 Task: Set up repository branch protection and review requirements.
Action: Mouse moved to (1051, 63)
Screenshot: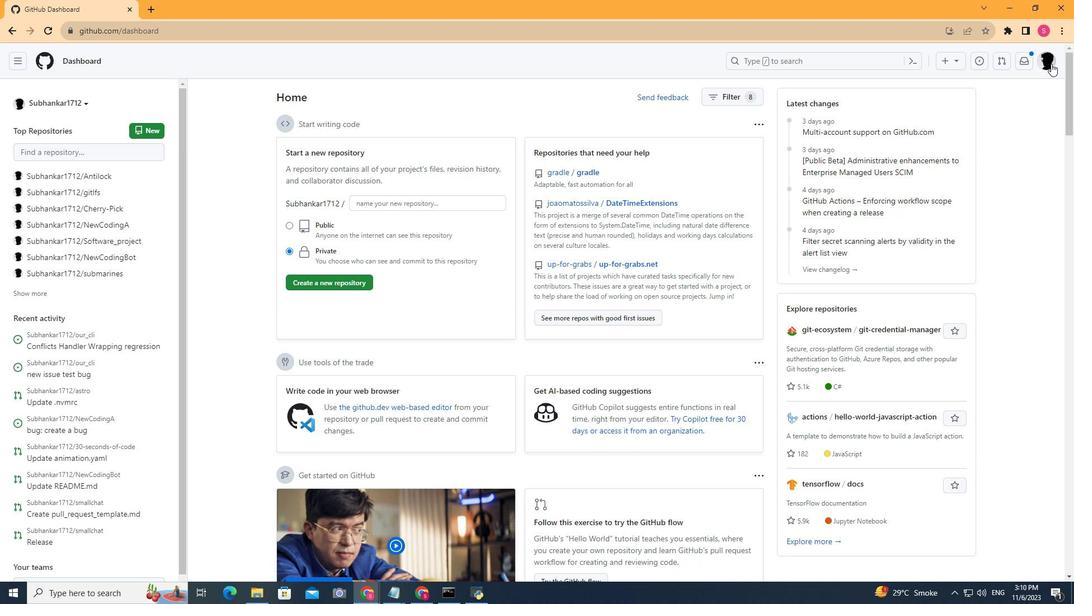 
Action: Mouse pressed left at (1051, 63)
Screenshot: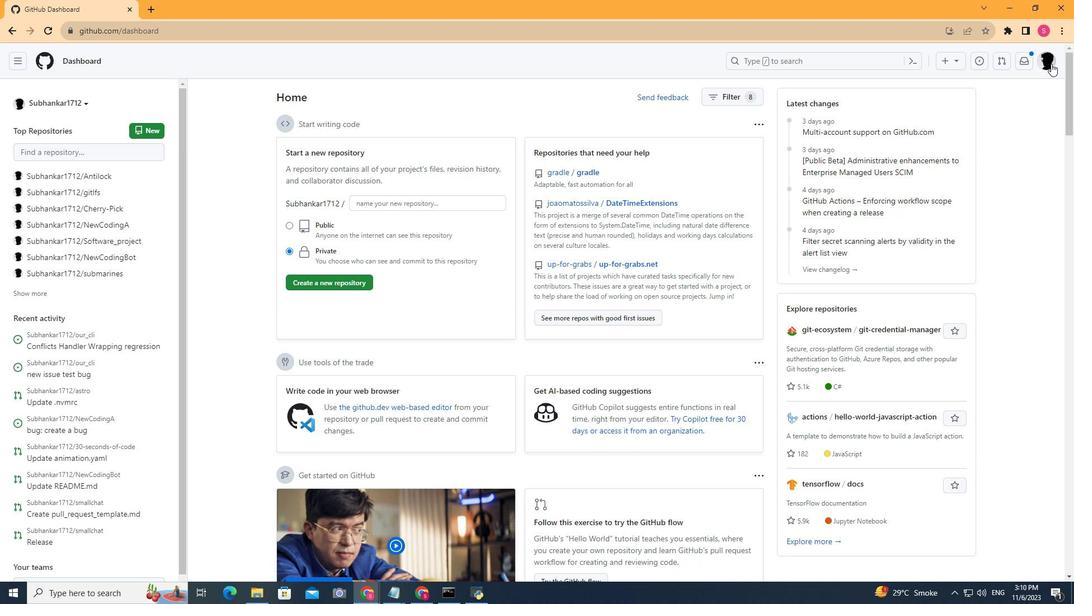 
Action: Mouse moved to (955, 166)
Screenshot: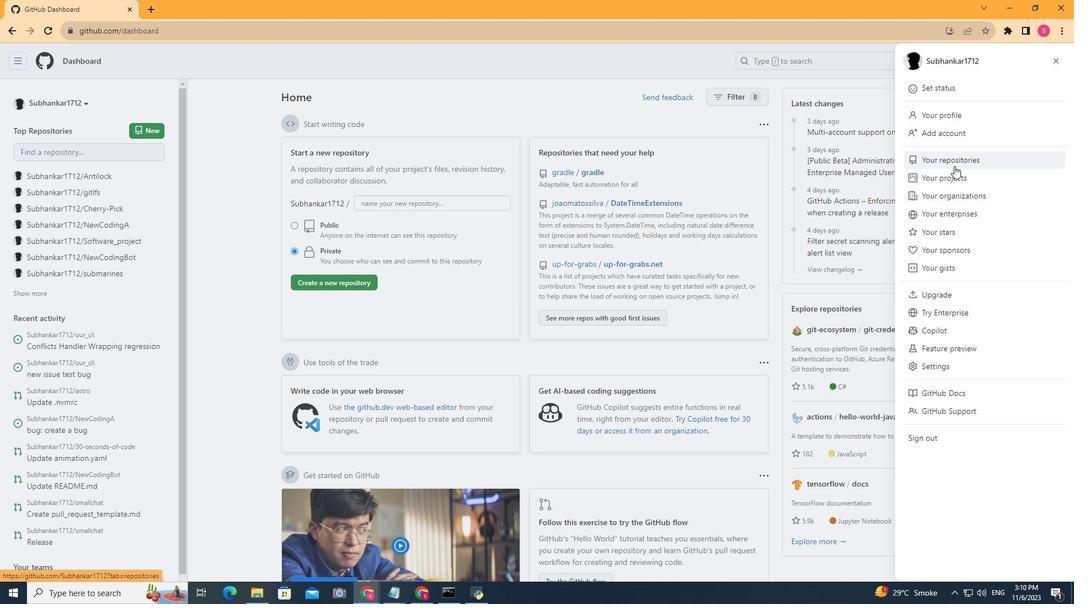 
Action: Mouse pressed left at (955, 166)
Screenshot: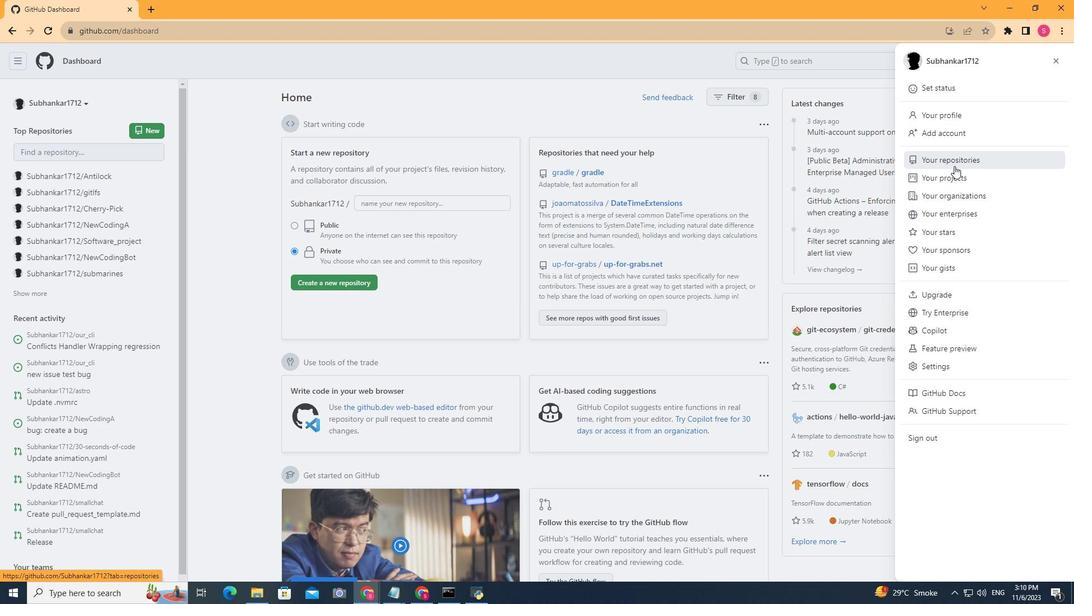 
Action: Mouse moved to (401, 349)
Screenshot: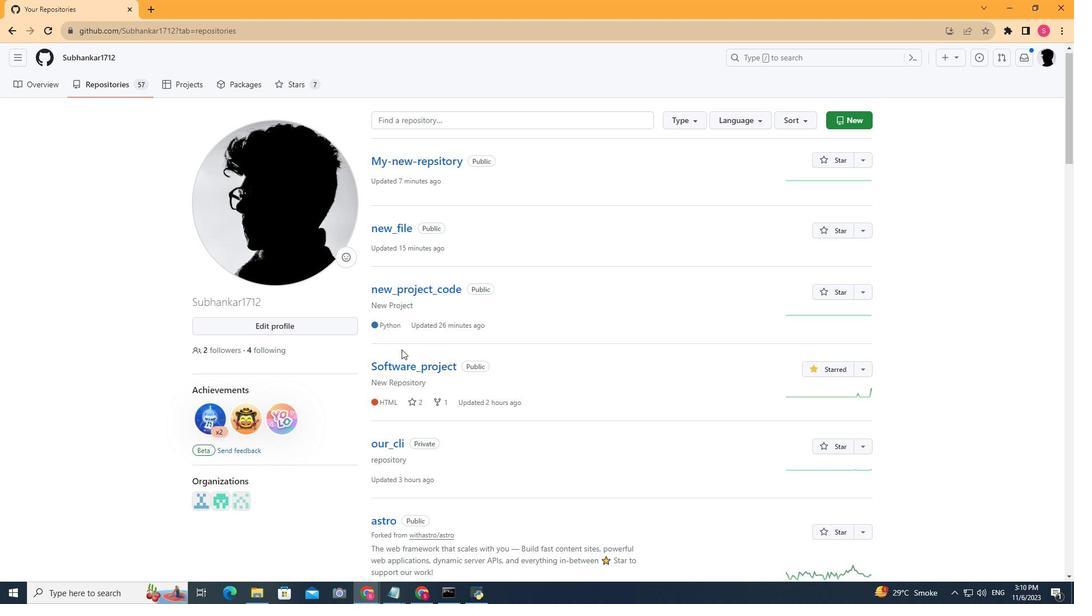 
Action: Mouse scrolled (401, 349) with delta (0, 0)
Screenshot: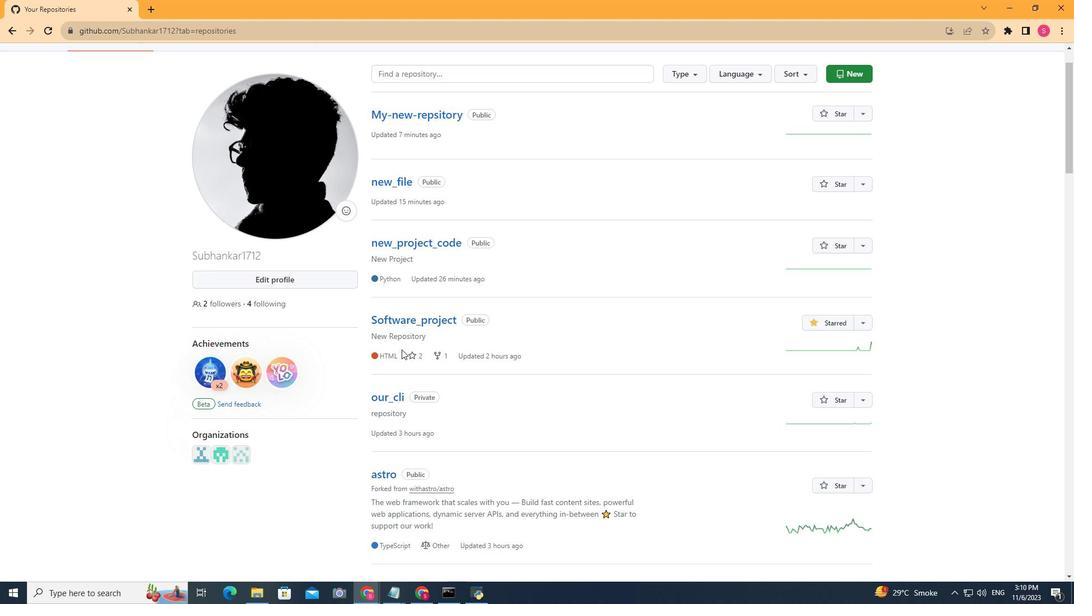
Action: Mouse scrolled (401, 349) with delta (0, 0)
Screenshot: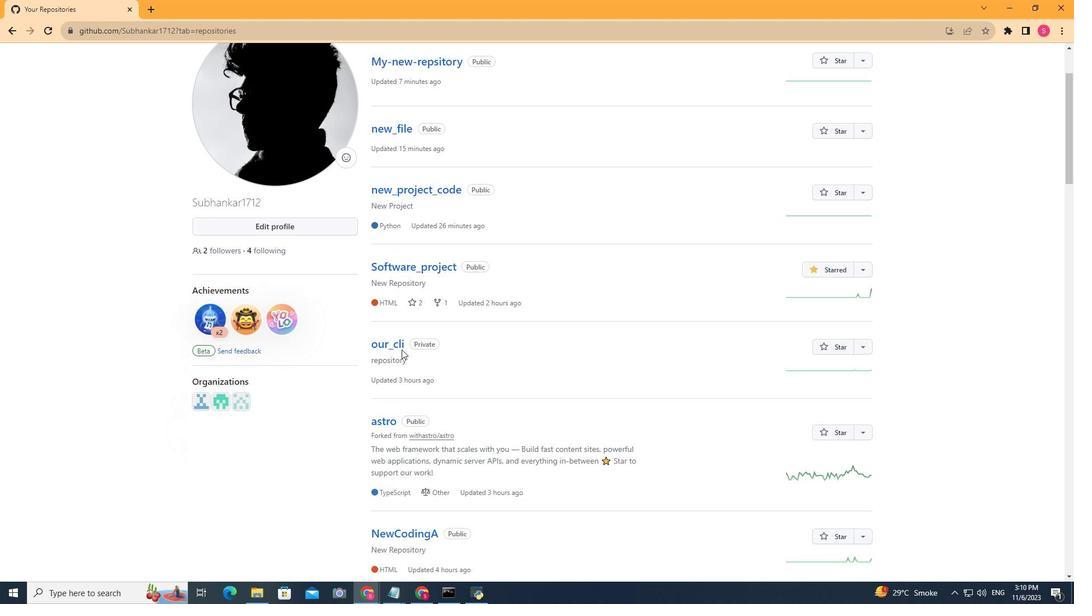 
Action: Mouse scrolled (401, 349) with delta (0, 0)
Screenshot: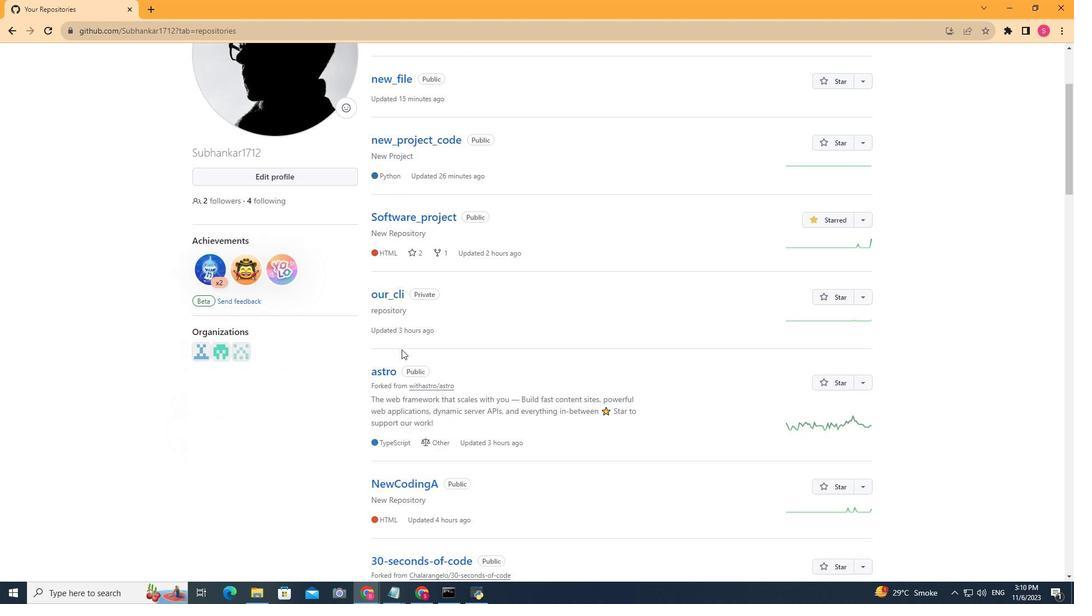 
Action: Mouse moved to (390, 356)
Screenshot: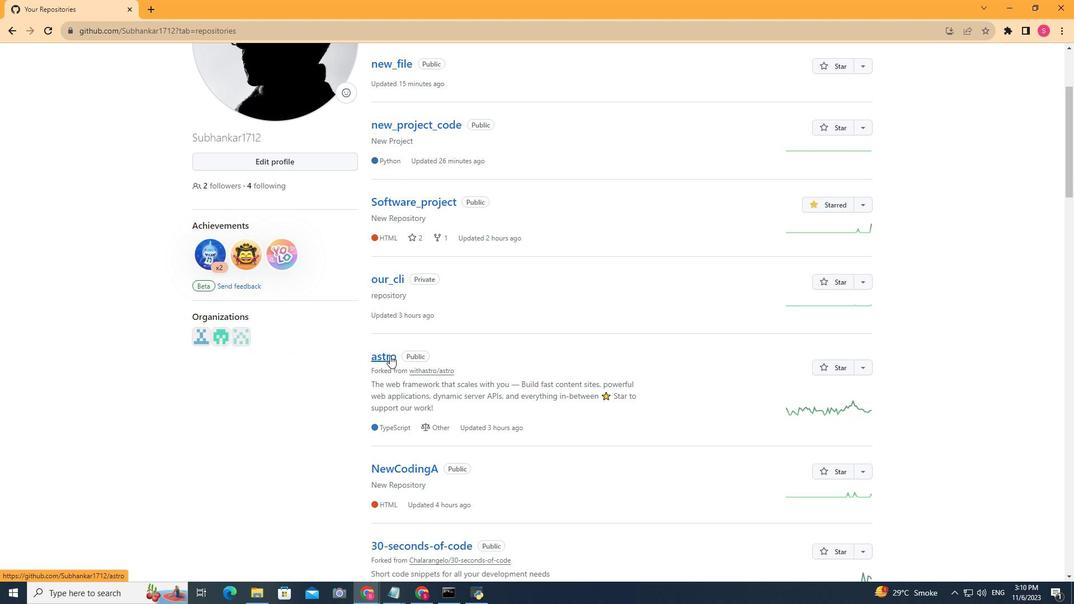 
Action: Mouse pressed left at (390, 356)
Screenshot: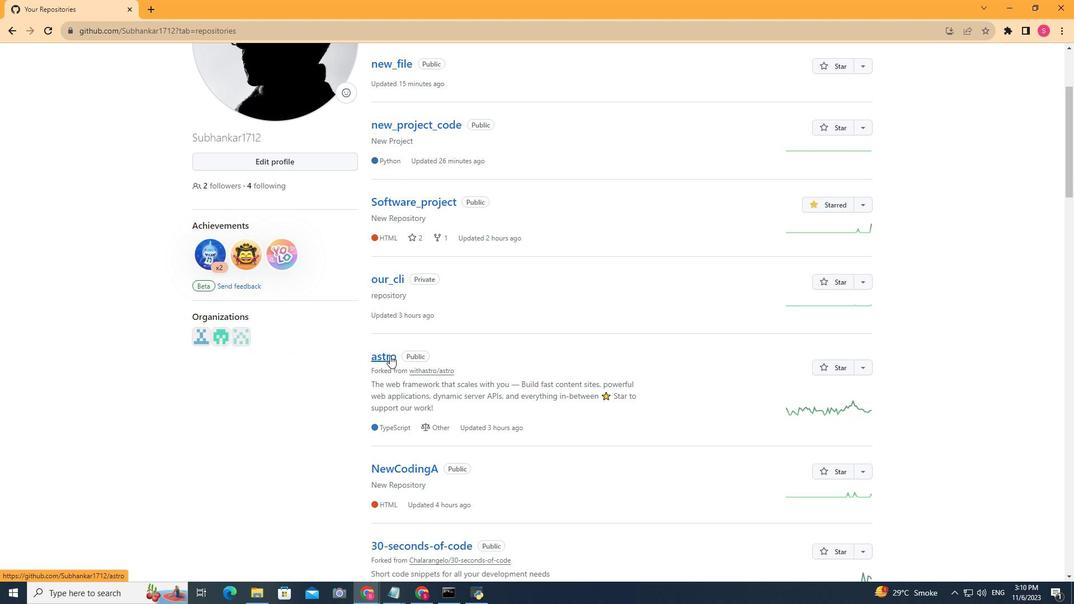 
Action: Mouse moved to (456, 86)
Screenshot: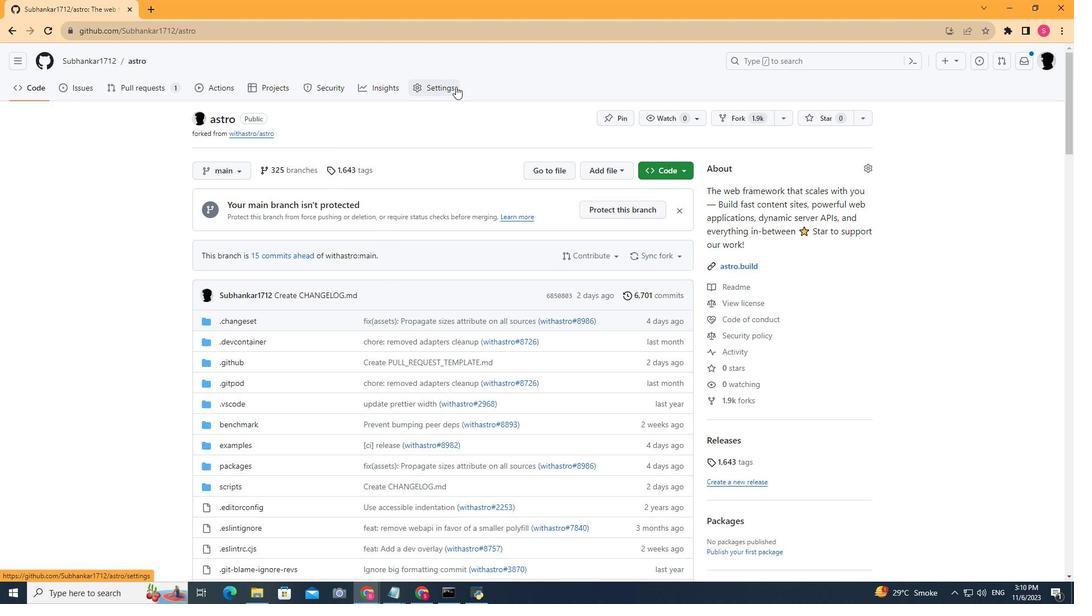 
Action: Mouse pressed left at (456, 86)
Screenshot: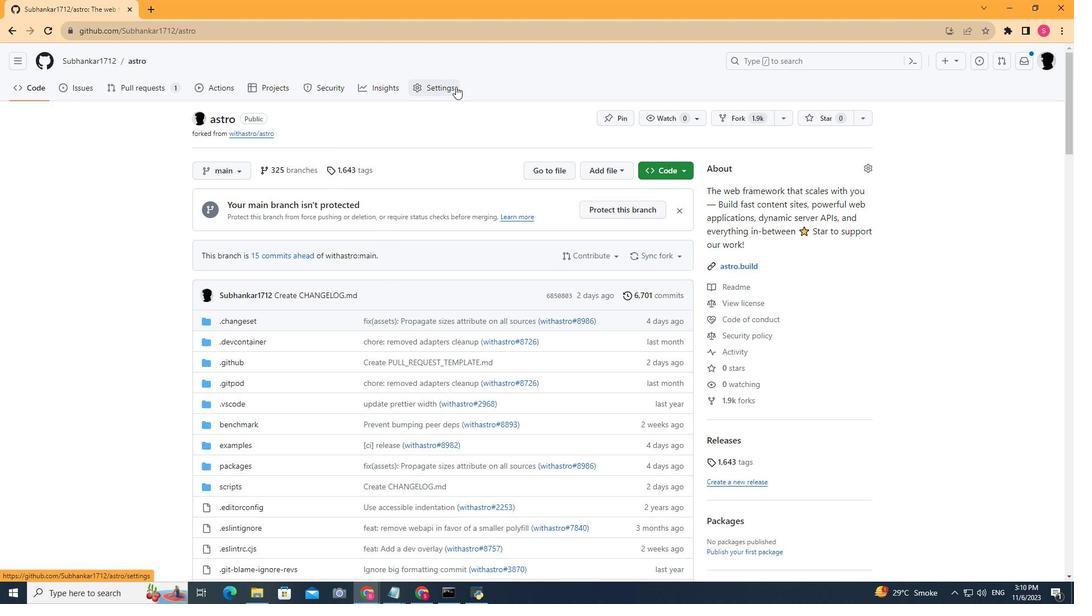 
Action: Mouse moved to (246, 233)
Screenshot: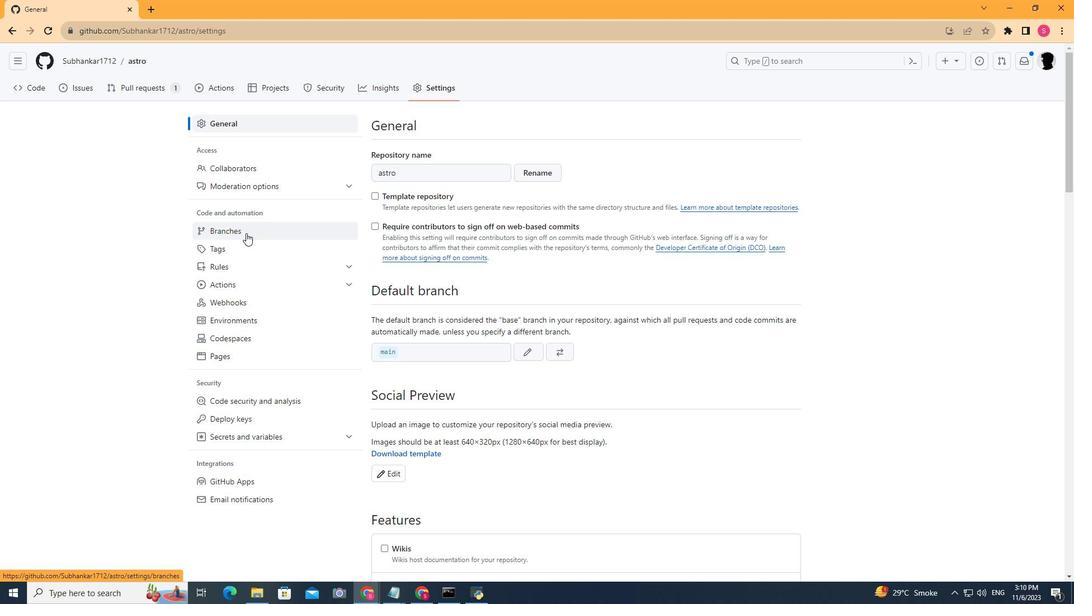 
Action: Mouse pressed left at (246, 233)
Screenshot: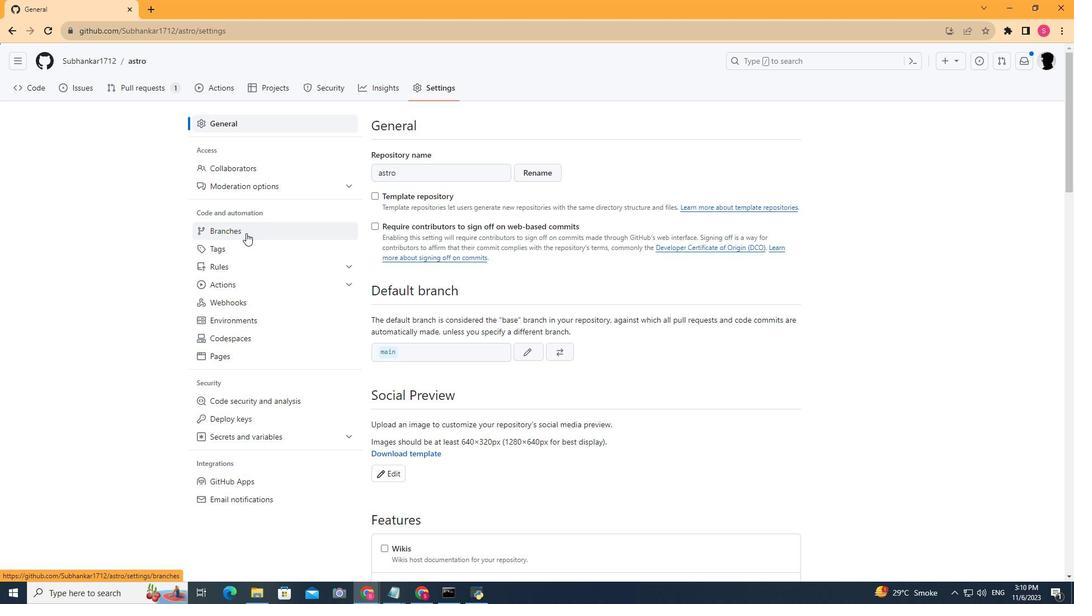 
Action: Mouse moved to (448, 199)
Screenshot: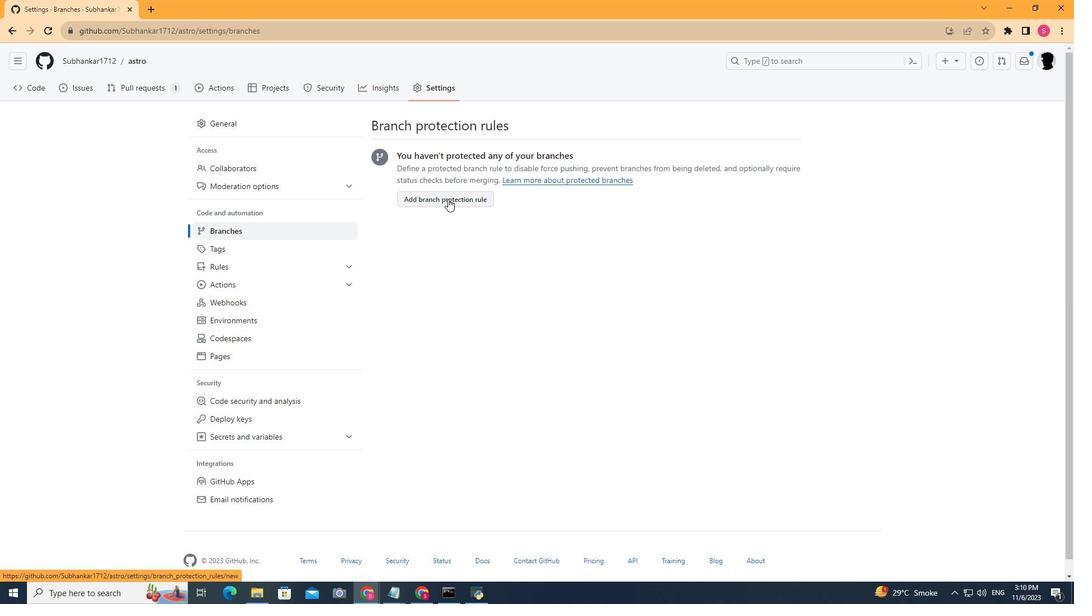 
Action: Mouse pressed left at (448, 199)
Screenshot: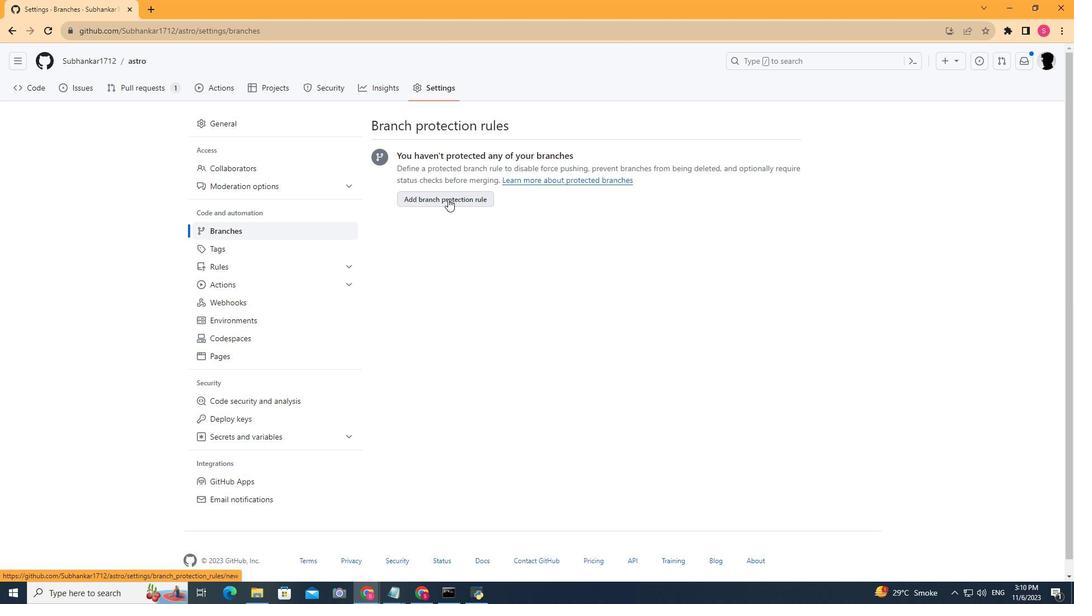 
Action: Mouse scrolled (448, 198) with delta (0, 0)
Screenshot: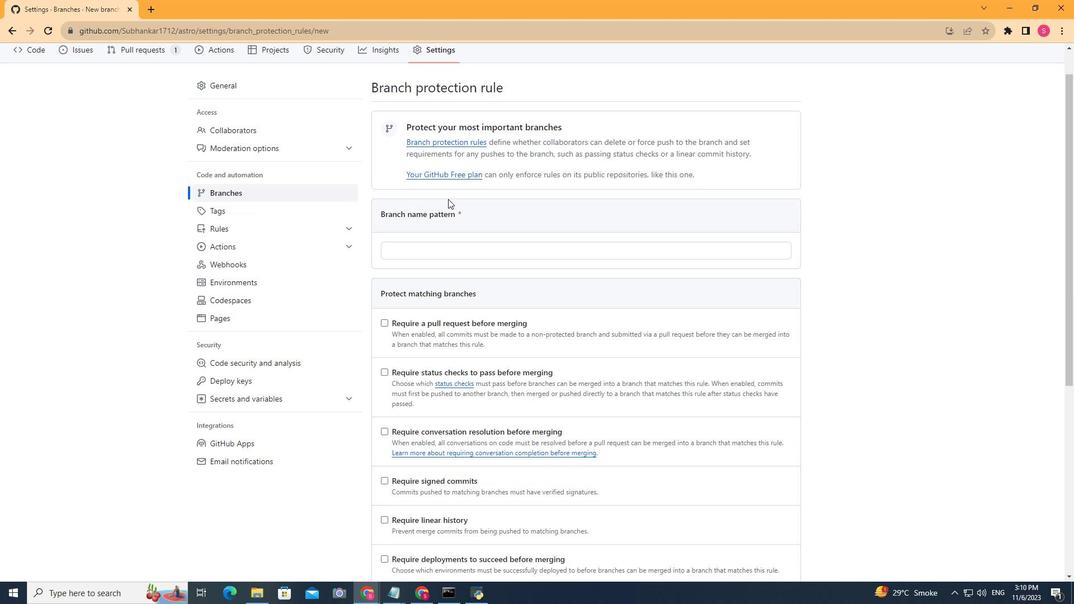 
Action: Mouse scrolled (448, 198) with delta (0, 0)
Screenshot: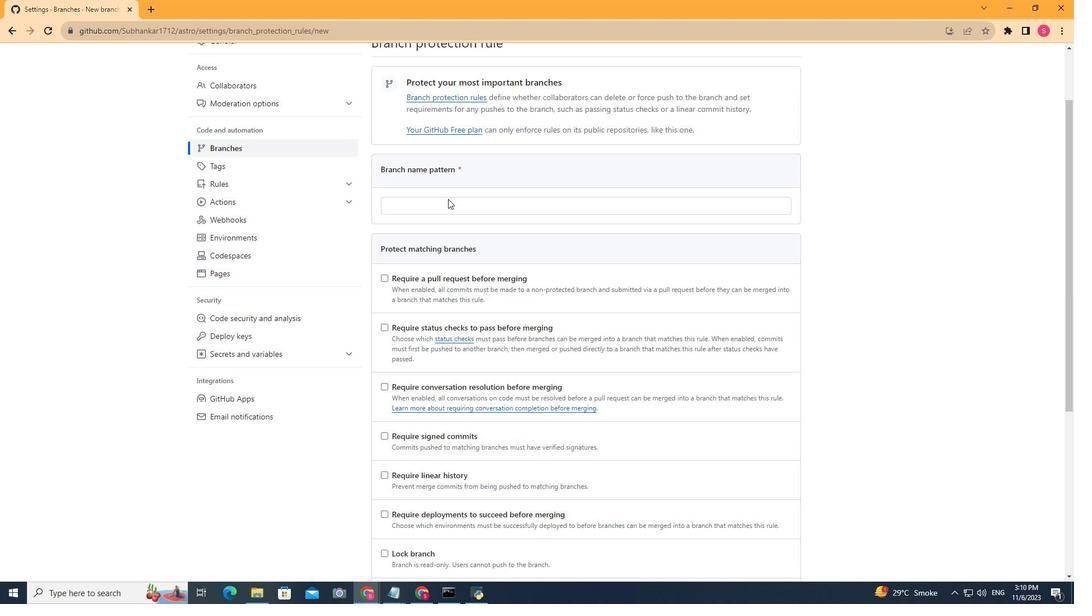 
Action: Mouse moved to (468, 179)
Screenshot: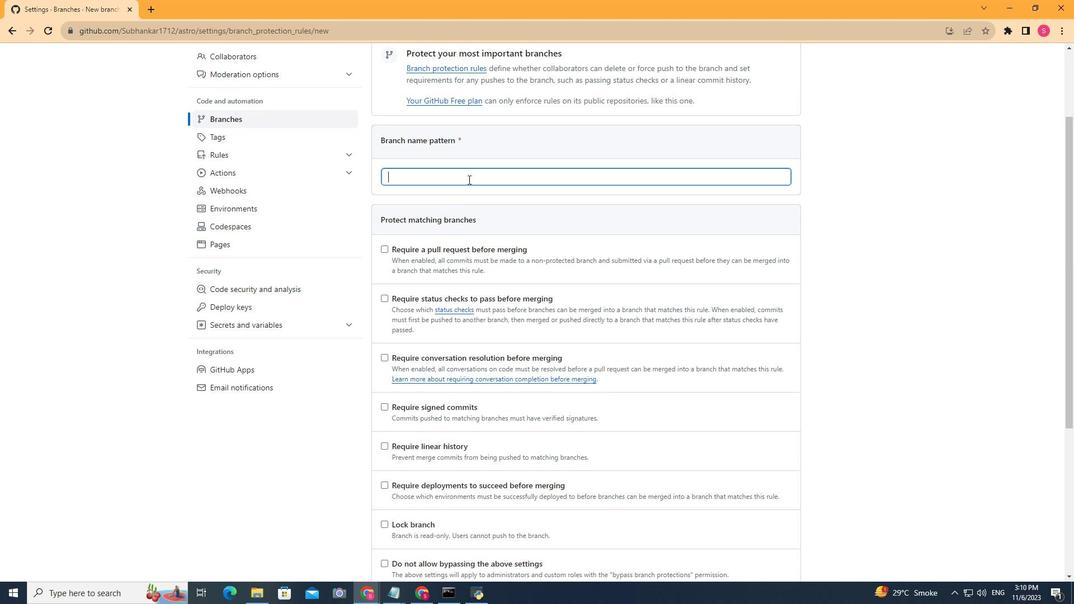 
Action: Mouse pressed left at (468, 179)
Screenshot: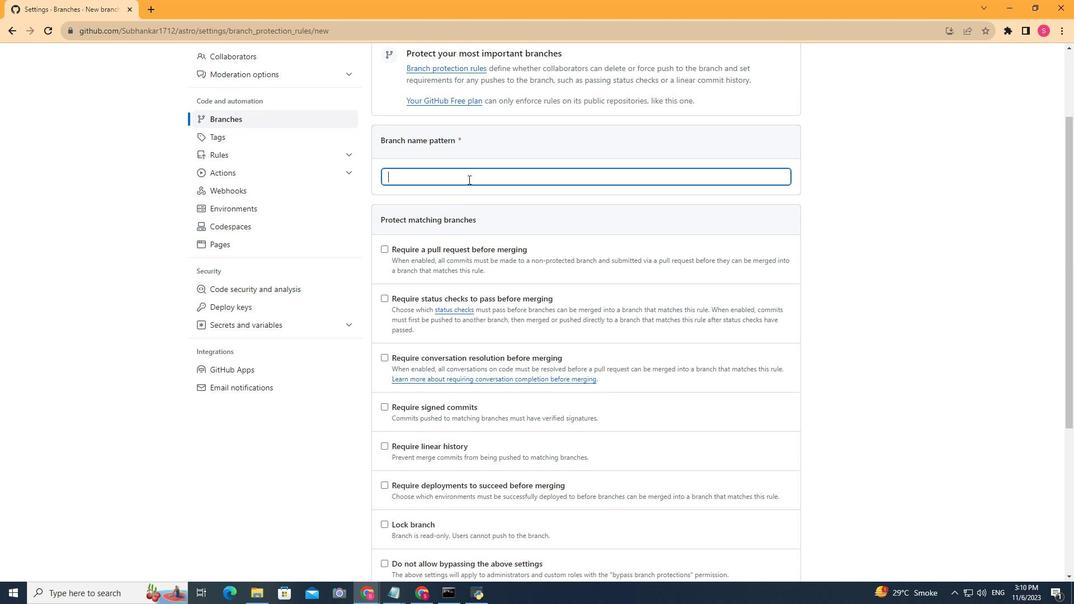 
Action: Key pressed main
Screenshot: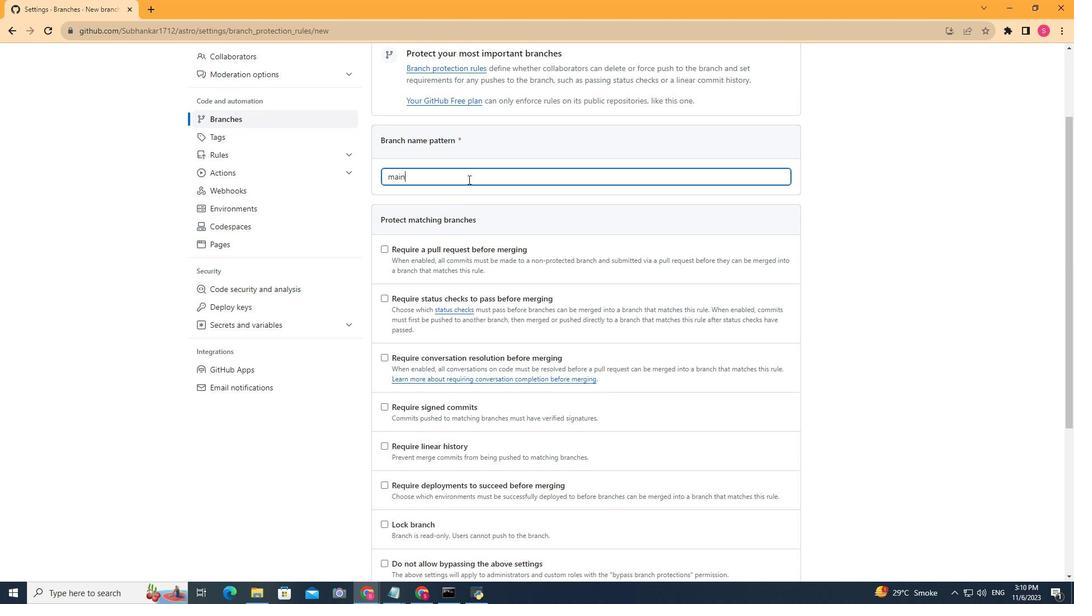 
Action: Mouse moved to (381, 247)
Screenshot: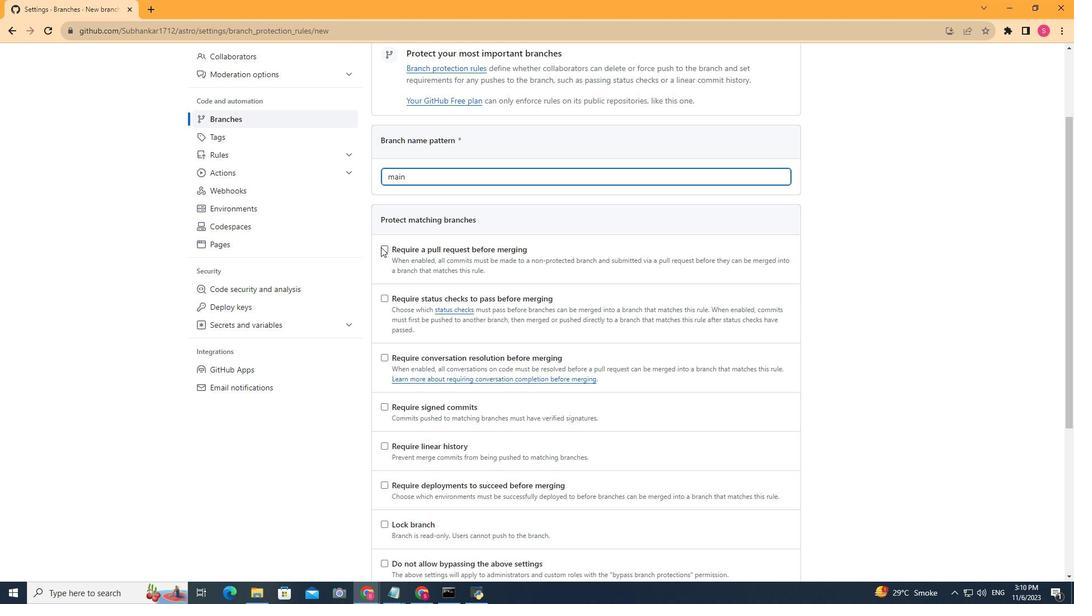 
Action: Mouse pressed left at (381, 247)
Screenshot: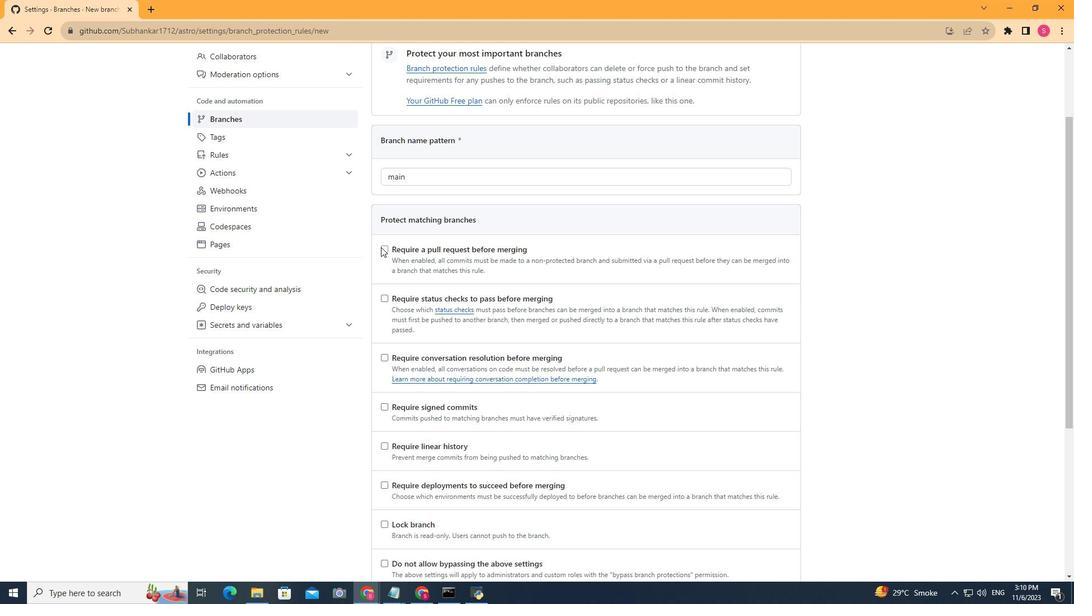 
Action: Mouse moved to (457, 311)
Screenshot: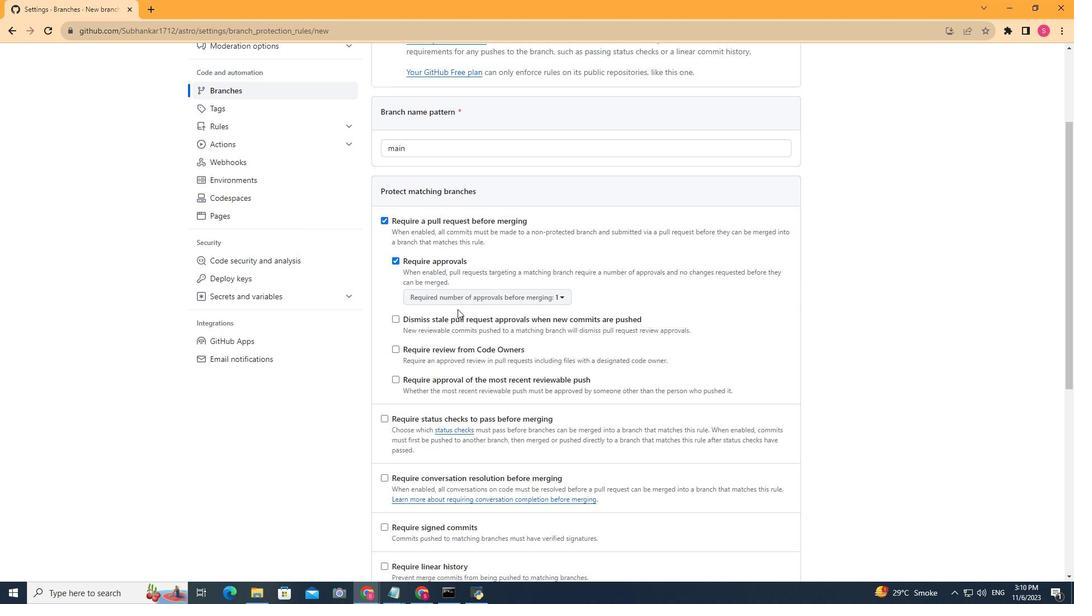 
Action: Mouse scrolled (457, 310) with delta (0, 0)
Screenshot: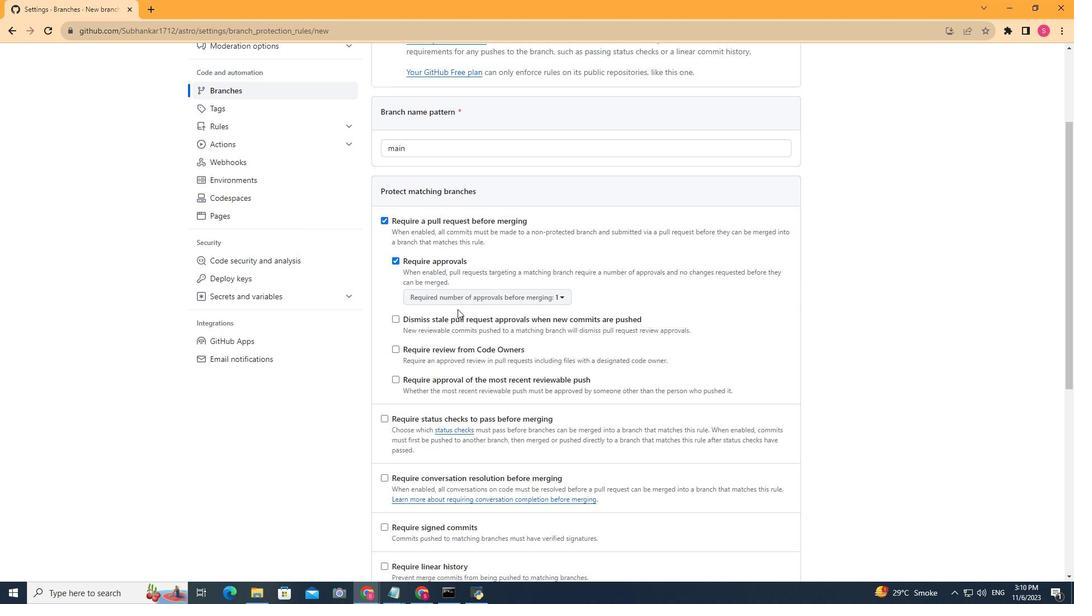 
Action: Mouse moved to (590, 300)
Screenshot: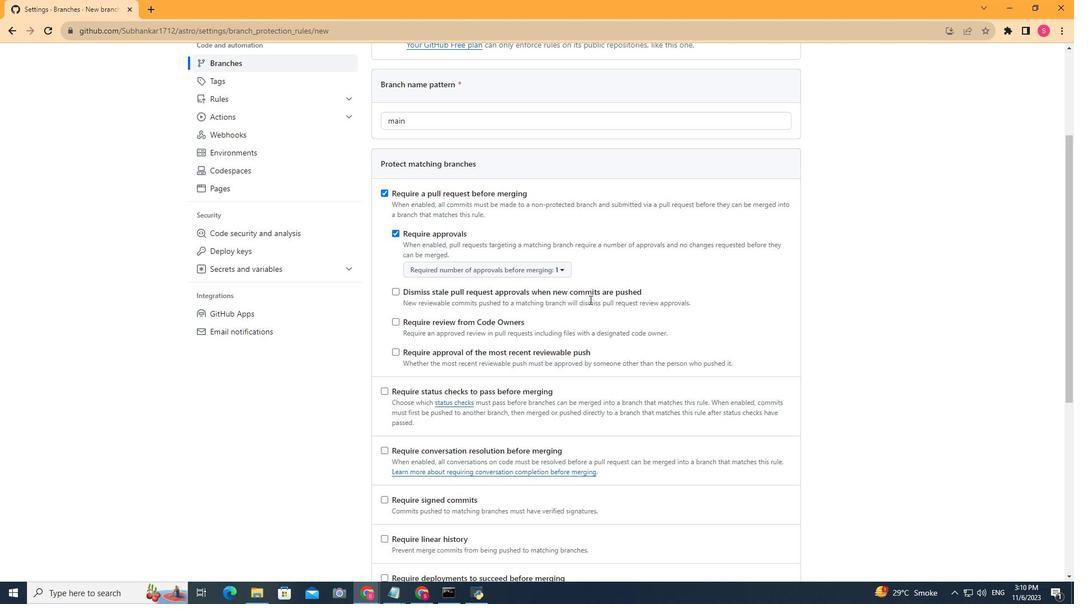 
Action: Mouse scrolled (590, 299) with delta (0, 0)
Screenshot: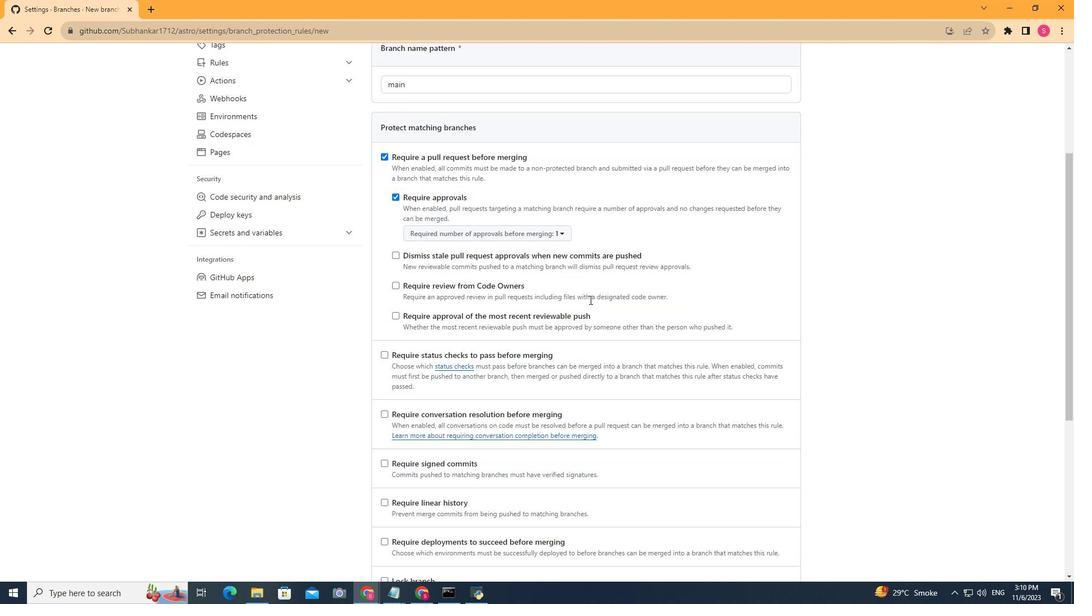 
Action: Mouse moved to (395, 268)
Screenshot: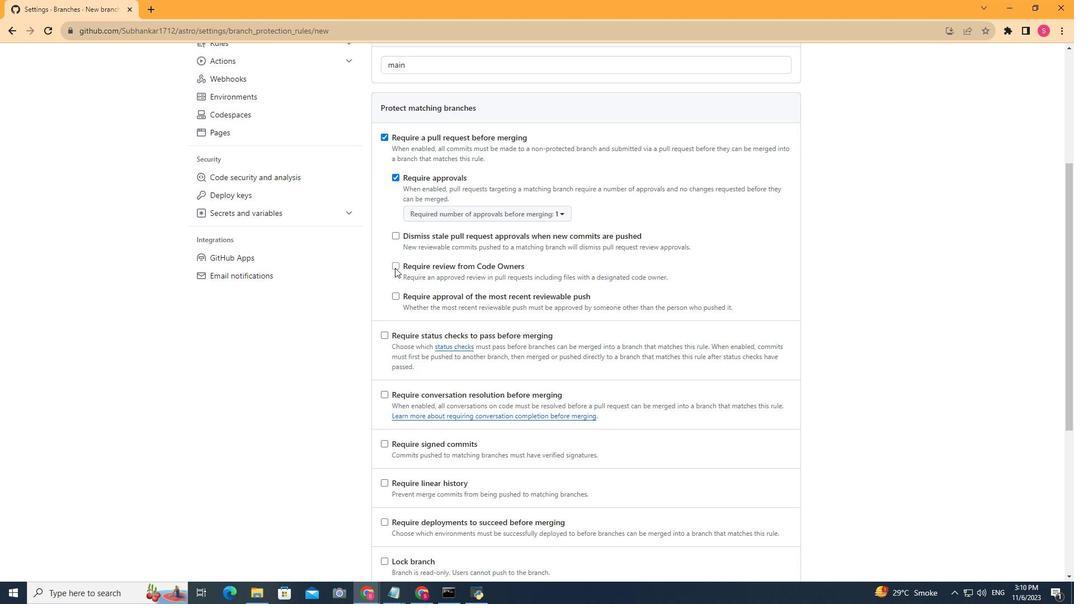 
Action: Mouse pressed left at (395, 268)
Screenshot: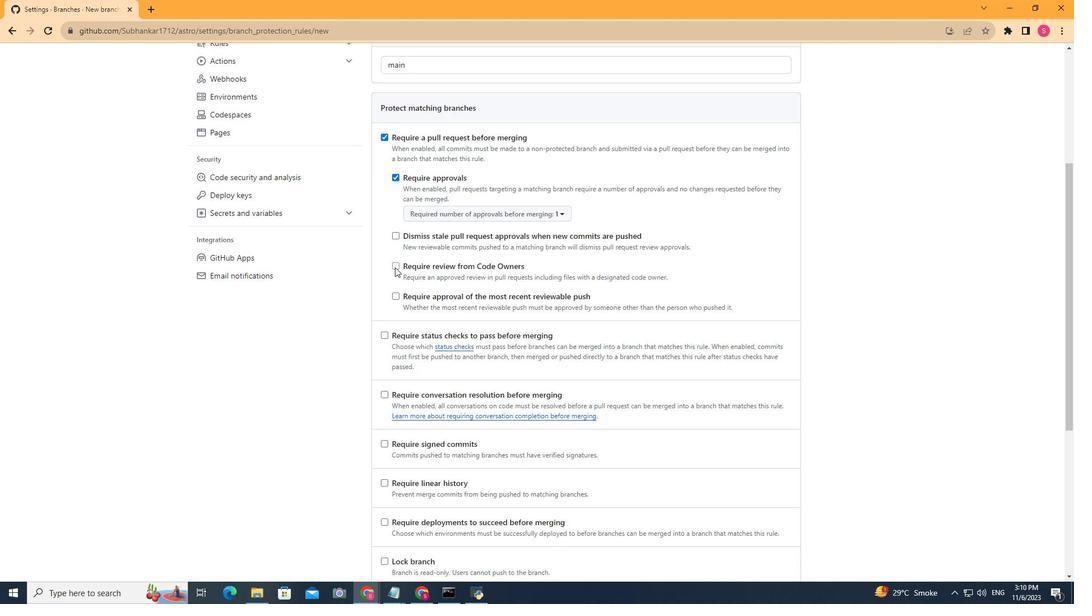 
Action: Mouse moved to (398, 299)
Screenshot: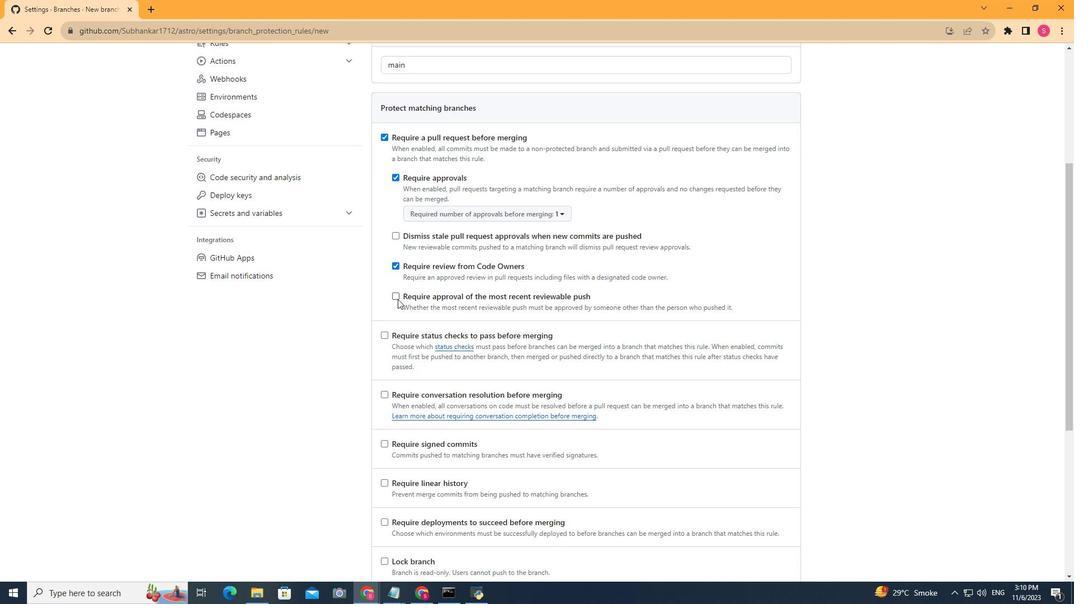 
Action: Mouse pressed left at (398, 299)
Screenshot: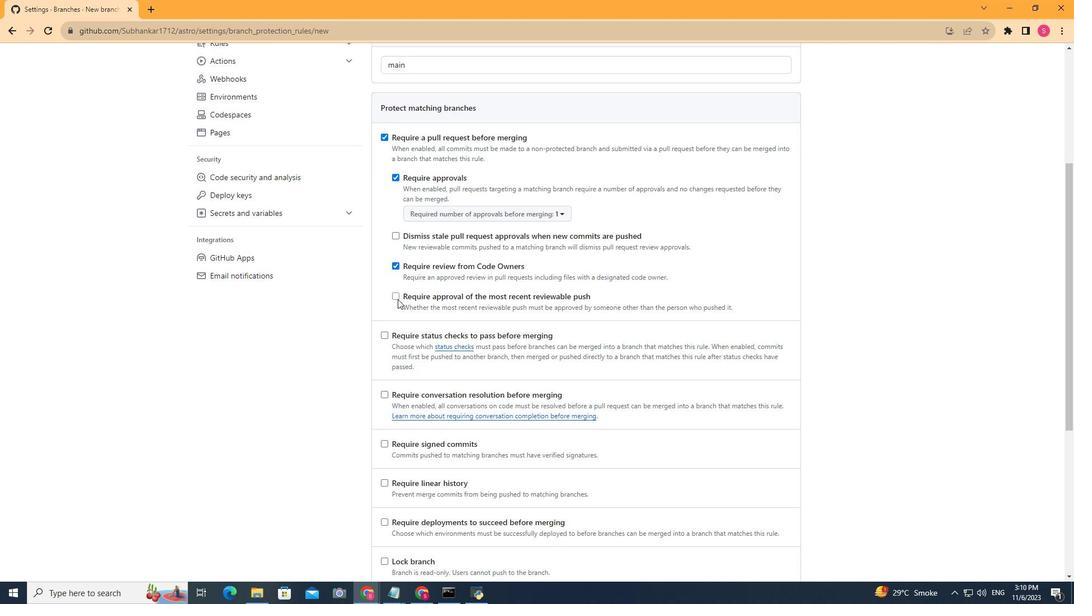 
Action: Mouse moved to (440, 274)
Screenshot: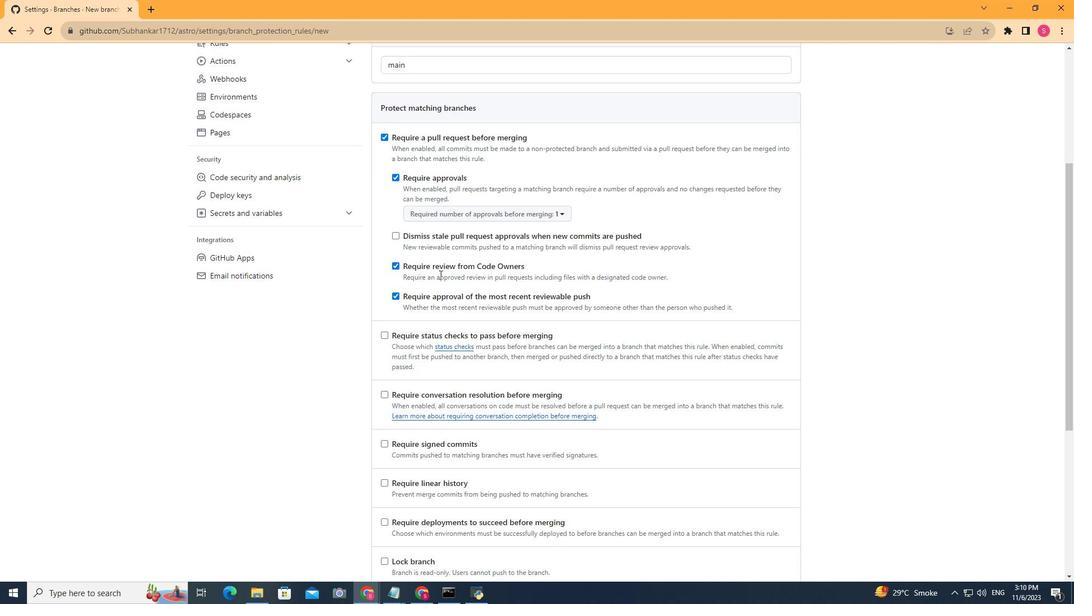
Action: Mouse scrolled (440, 274) with delta (0, 0)
Screenshot: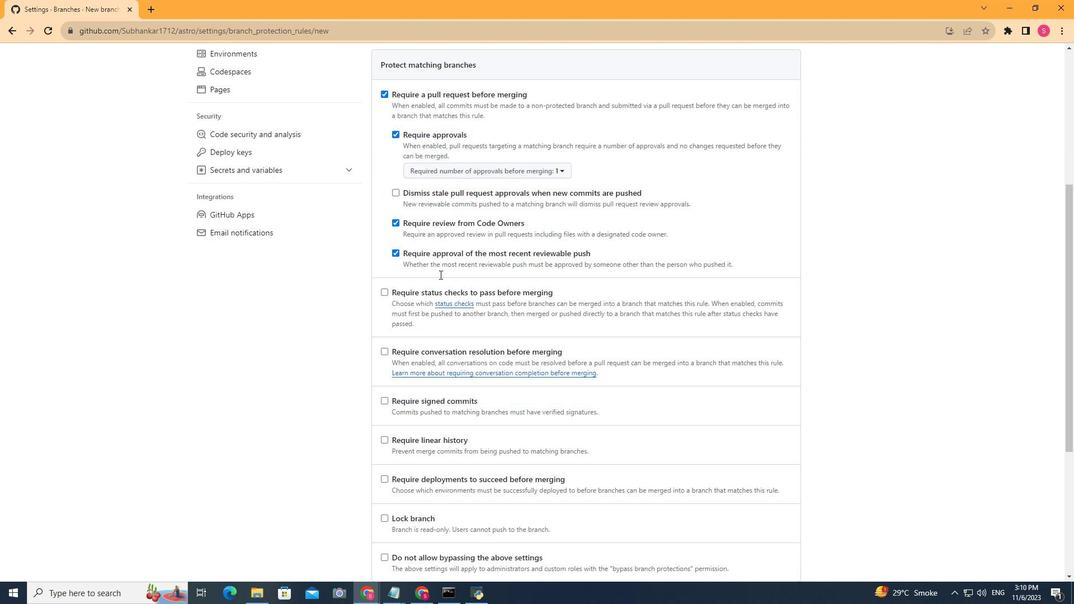 
Action: Mouse scrolled (440, 274) with delta (0, 0)
Screenshot: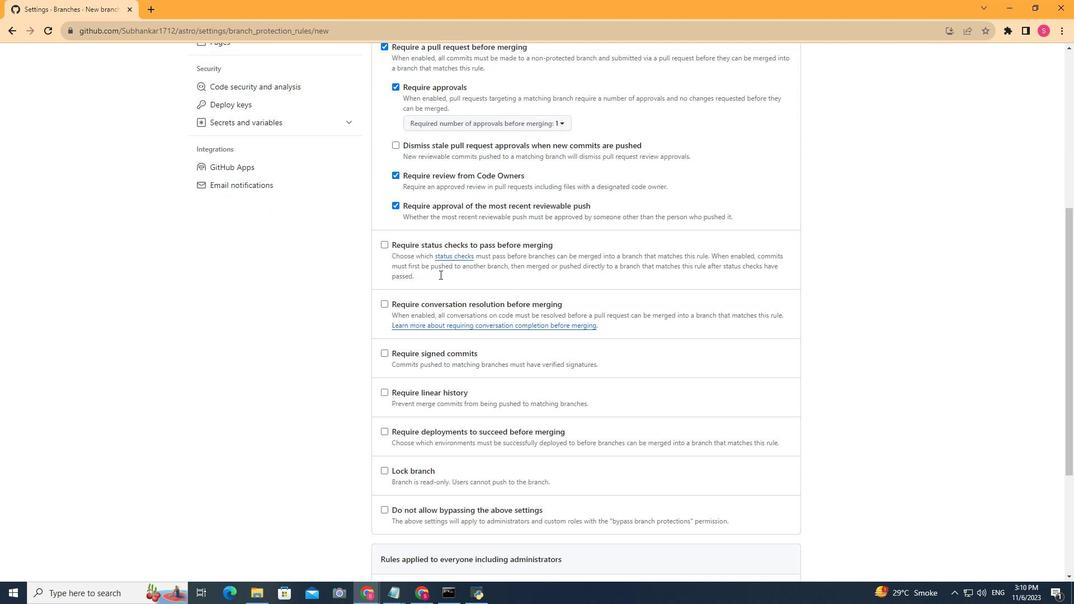 
Action: Mouse moved to (381, 283)
Screenshot: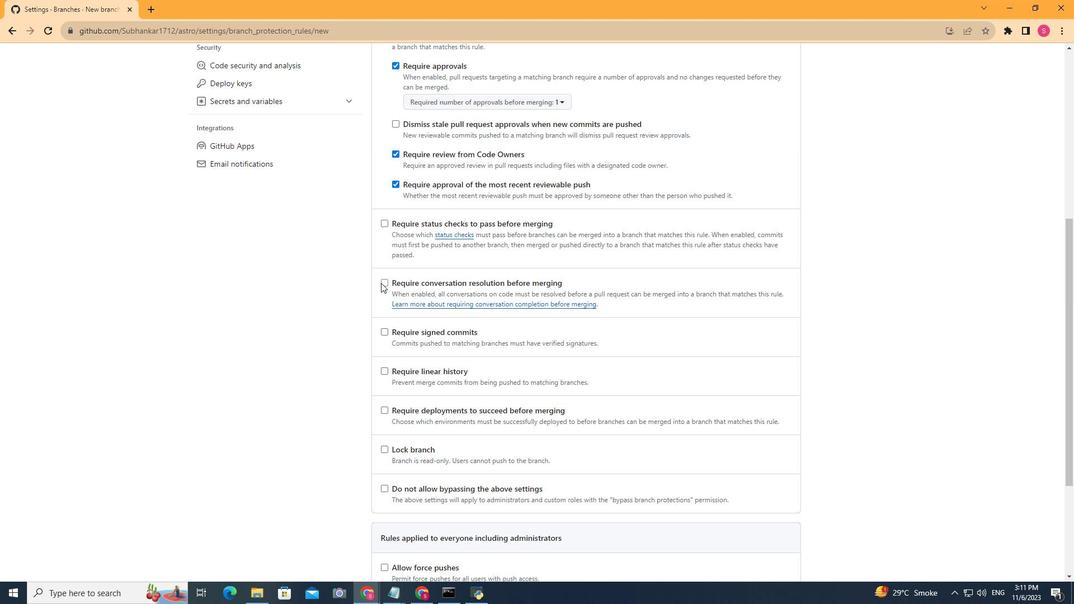 
Action: Mouse pressed left at (381, 283)
Screenshot: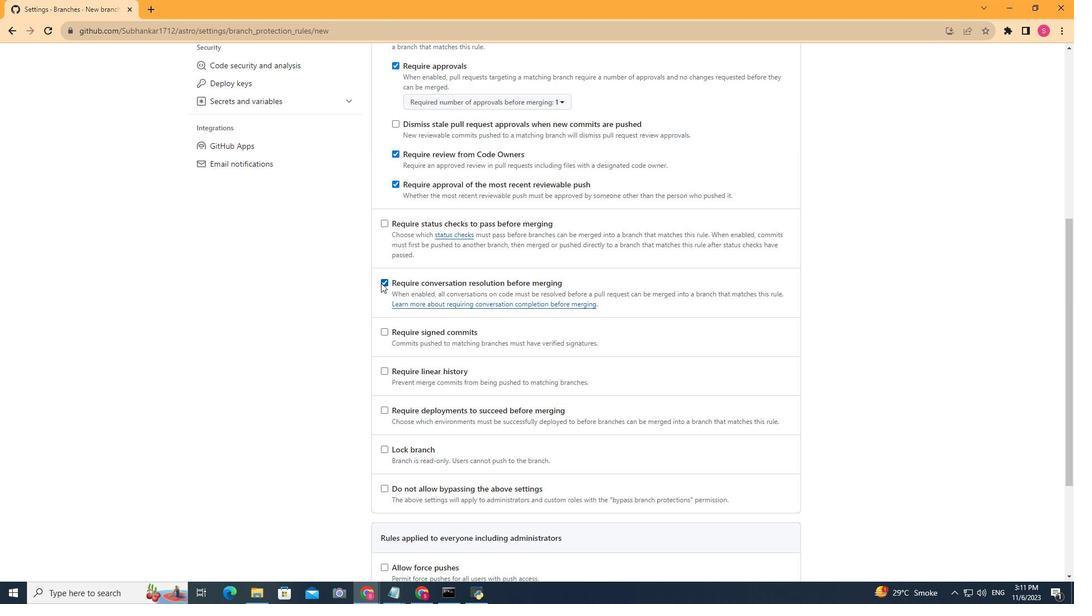 
Action: Mouse moved to (515, 263)
Screenshot: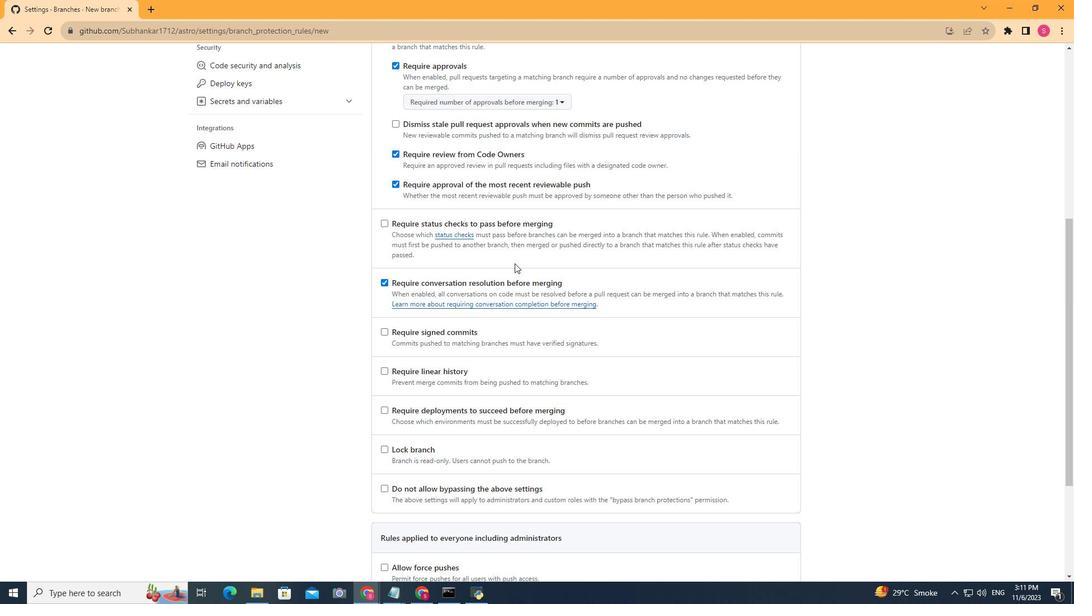 
Action: Mouse scrolled (515, 263) with delta (0, 0)
Screenshot: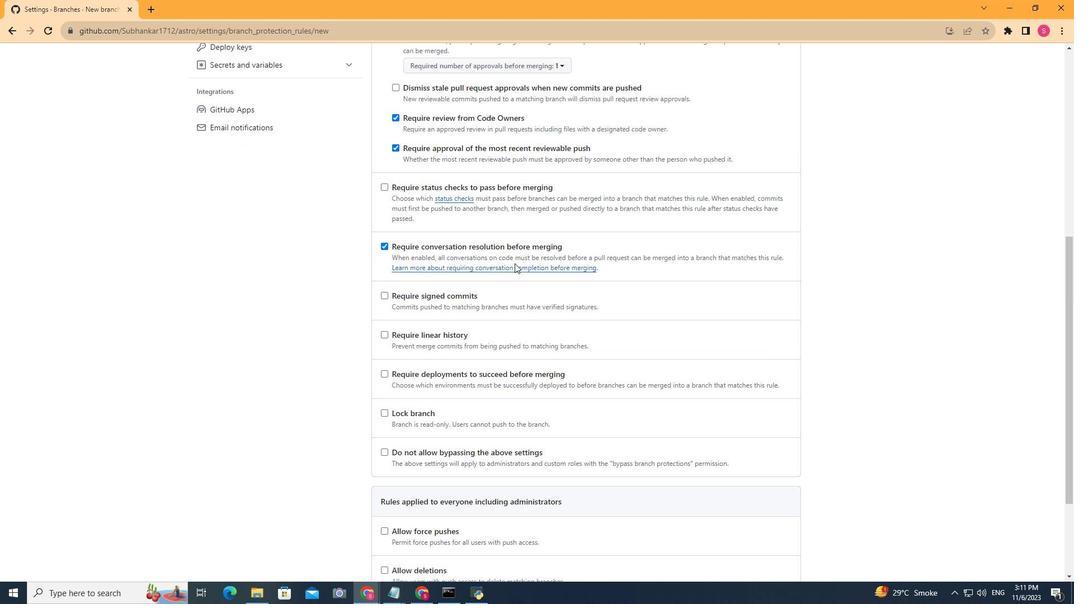 
Action: Mouse scrolled (515, 263) with delta (0, 0)
Screenshot: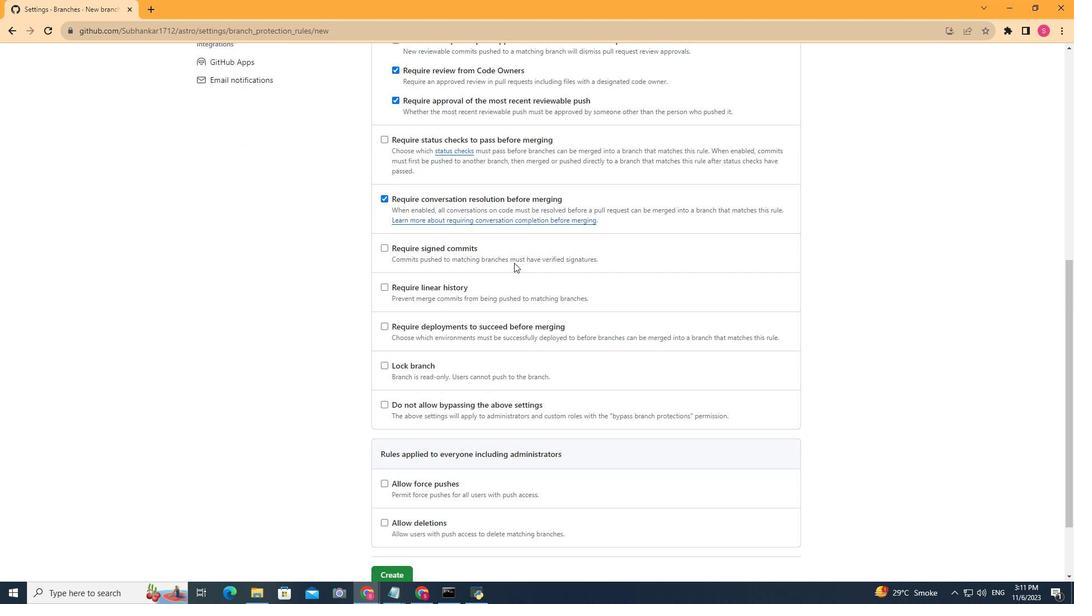 
Action: Mouse moved to (394, 339)
Screenshot: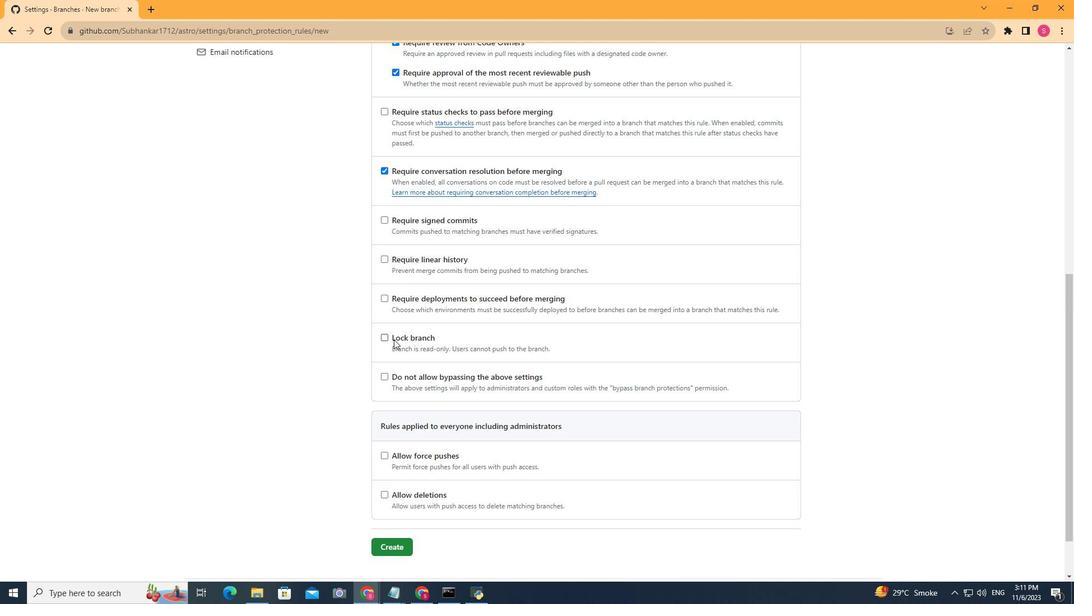 
Action: Mouse scrolled (394, 339) with delta (0, 0)
Screenshot: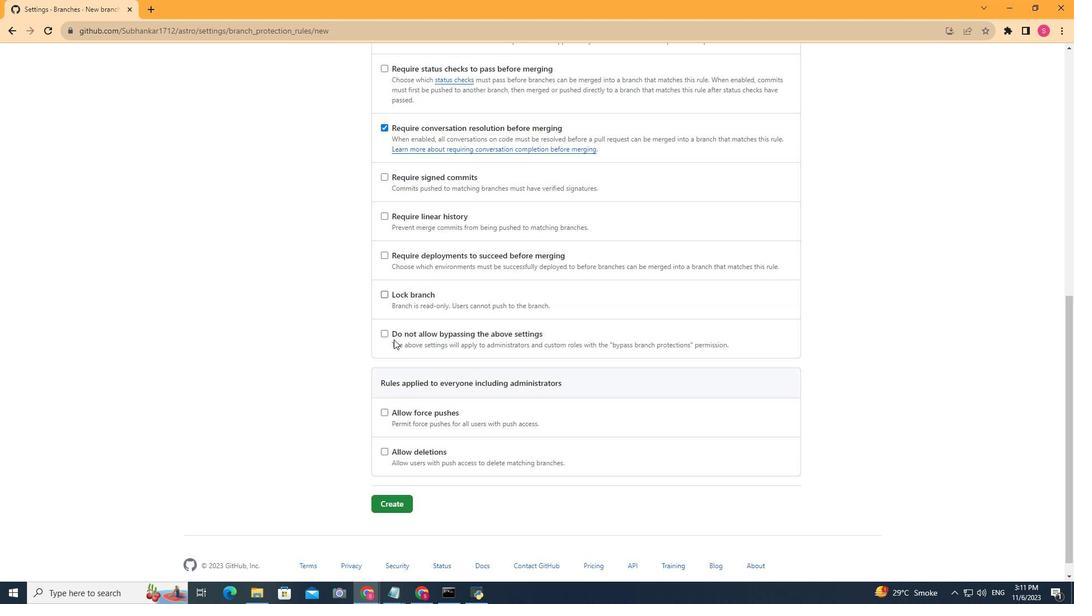 
Action: Mouse moved to (383, 321)
Screenshot: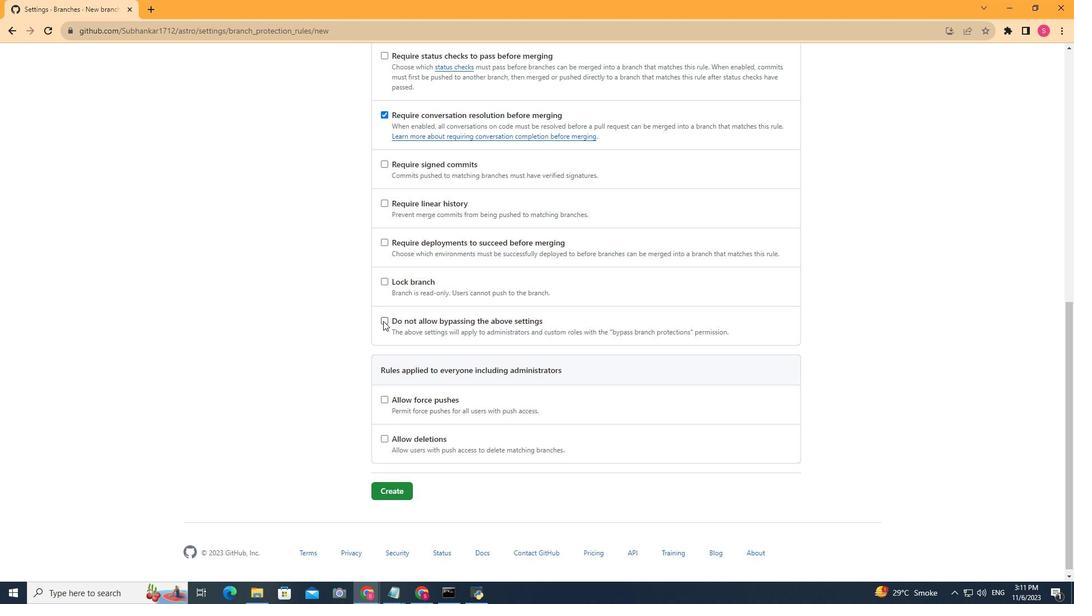 
Action: Mouse pressed left at (383, 321)
Screenshot: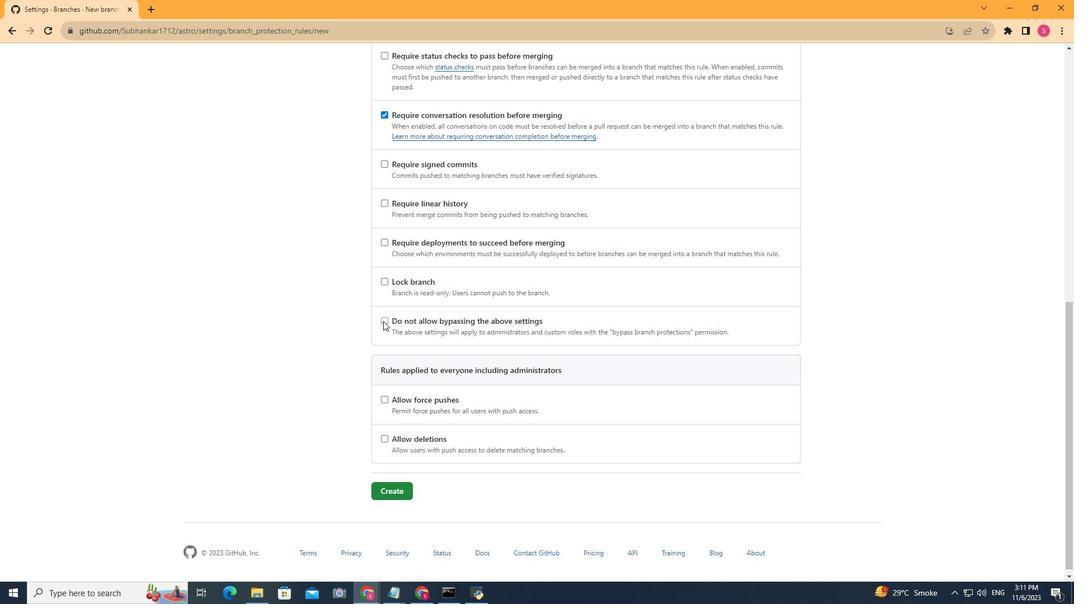 
Action: Mouse moved to (419, 306)
Screenshot: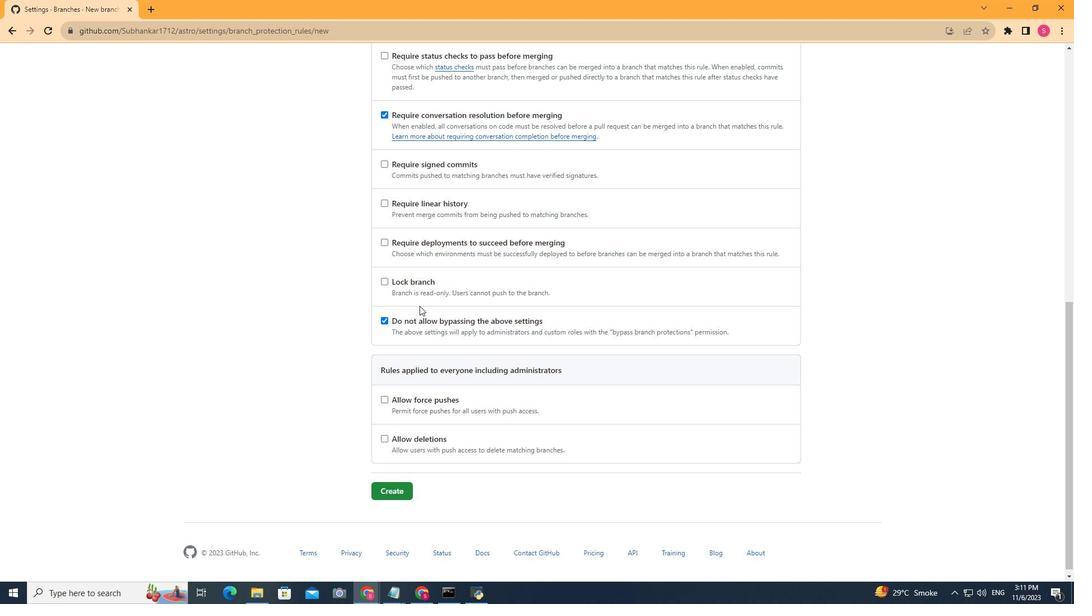 
Action: Mouse scrolled (419, 305) with delta (0, 0)
Screenshot: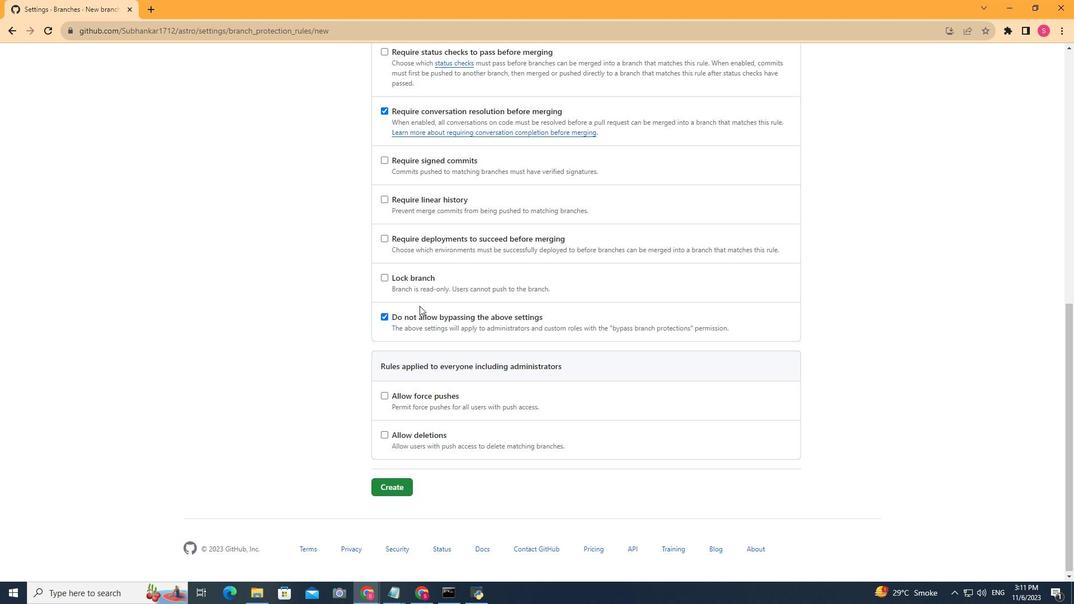 
Action: Mouse scrolled (419, 305) with delta (0, 0)
Screenshot: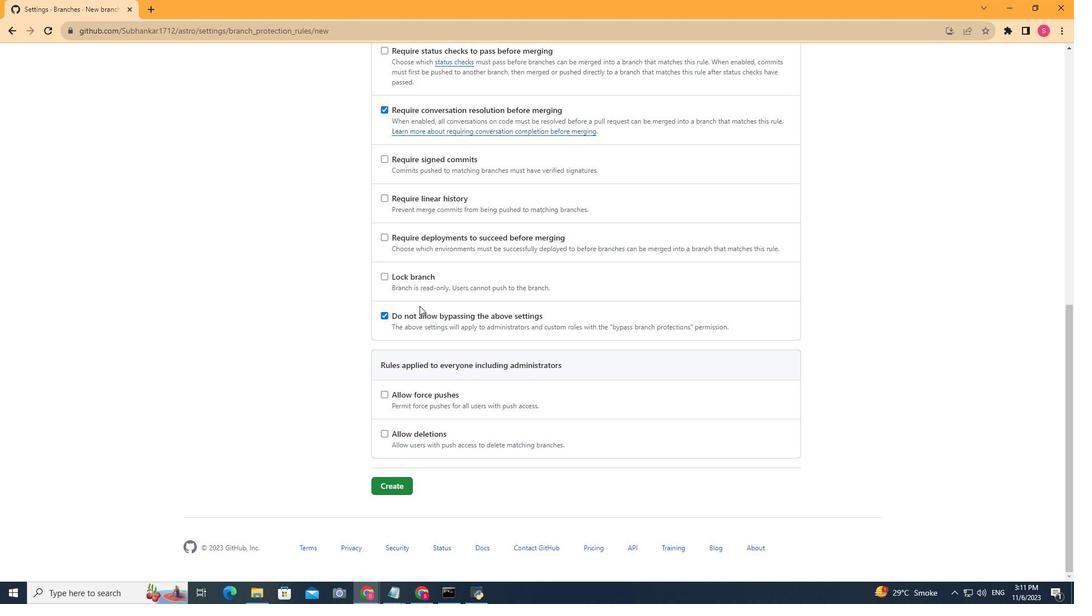 
Action: Mouse scrolled (419, 305) with delta (0, 0)
Screenshot: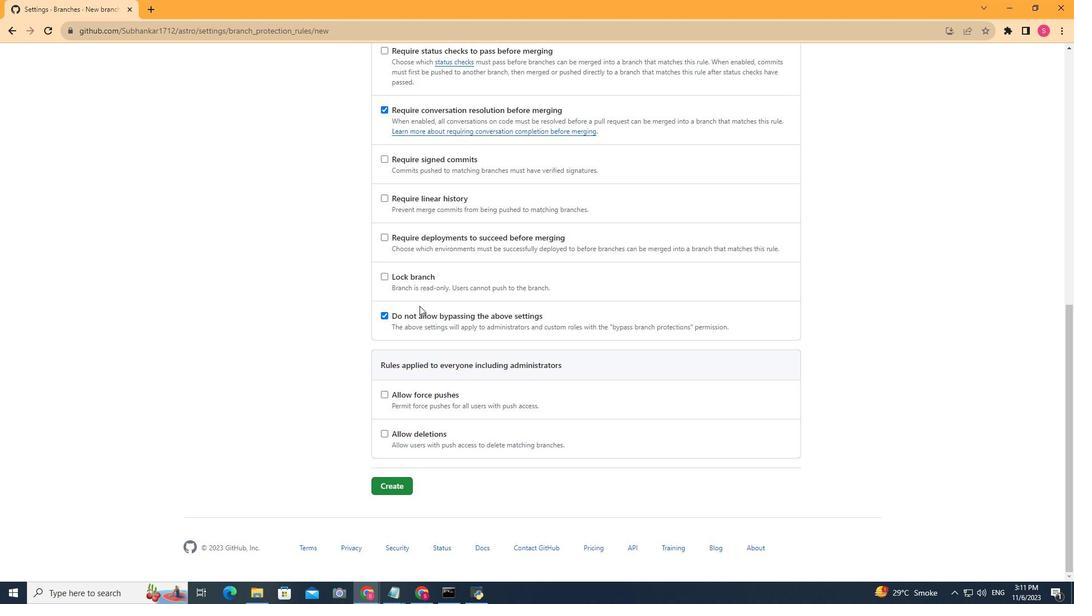 
Action: Mouse moved to (400, 484)
Screenshot: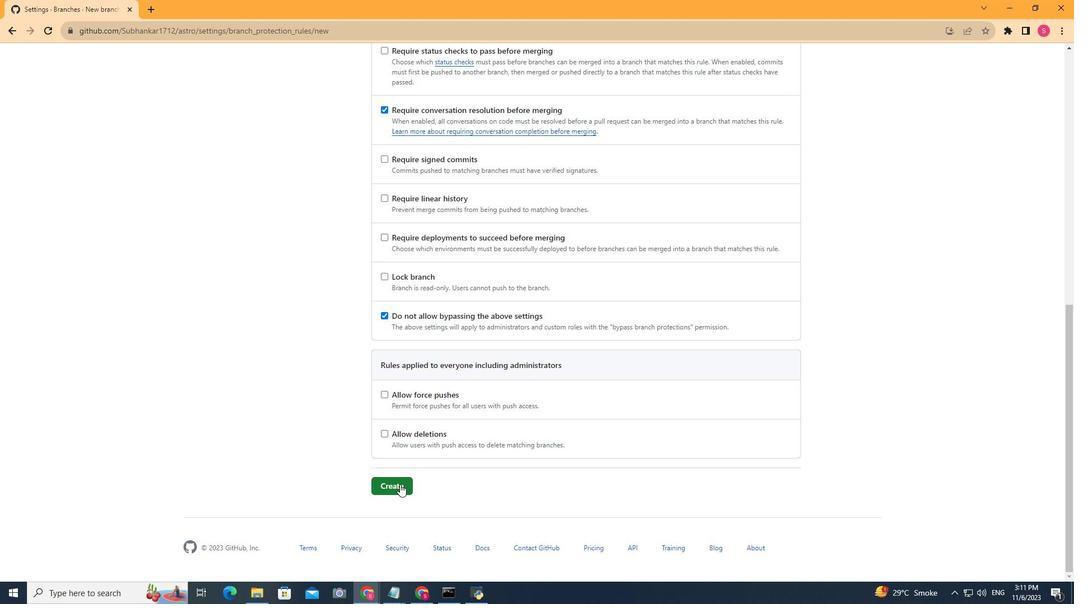 
Action: Mouse pressed left at (400, 484)
Screenshot: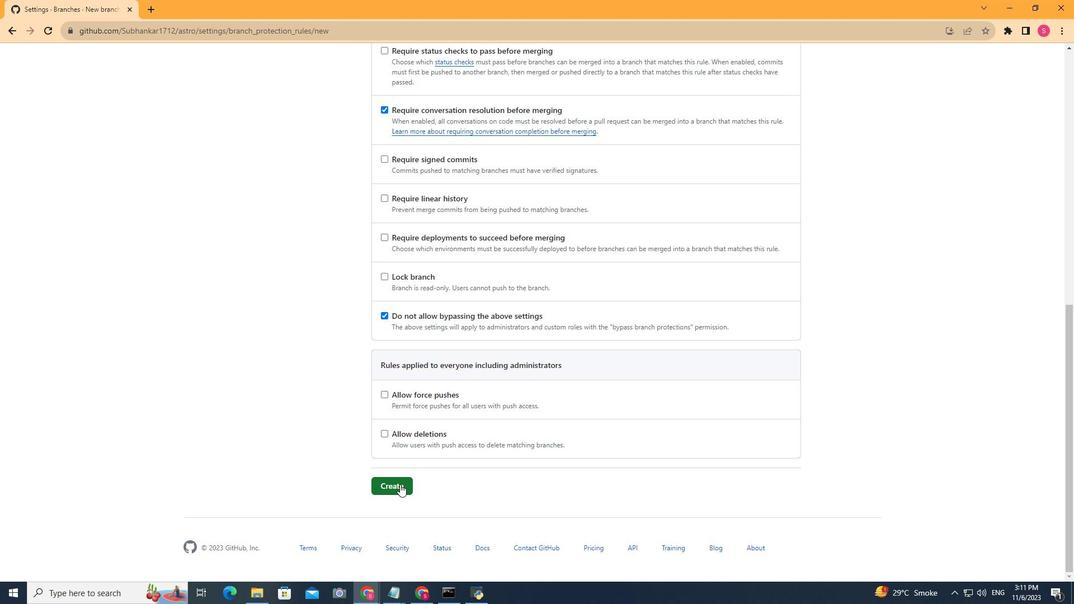
Action: Mouse moved to (560, 310)
Screenshot: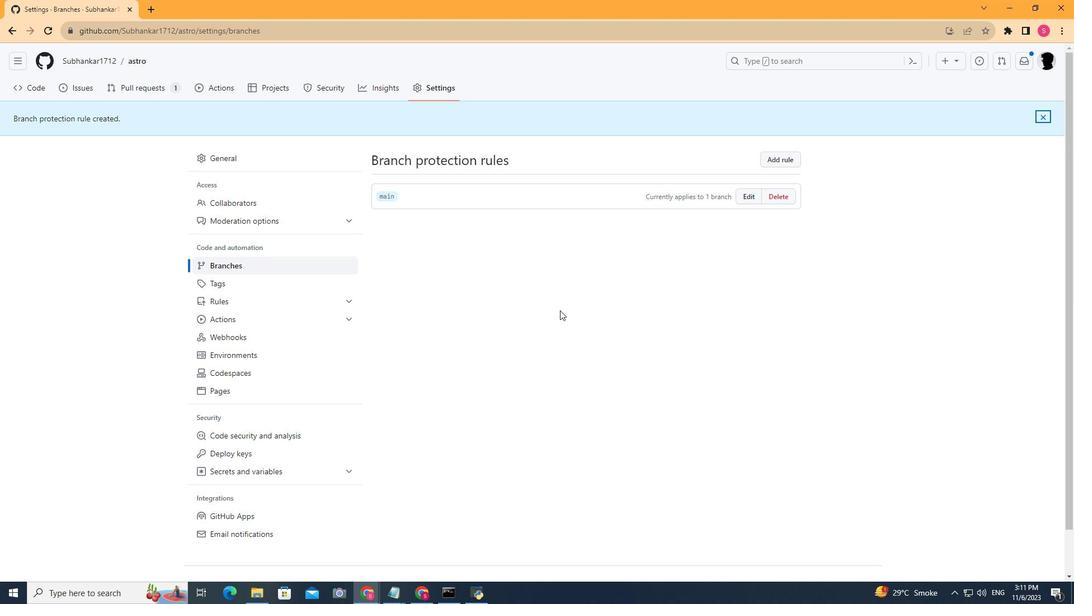 
Action: Mouse scrolled (560, 311) with delta (0, 0)
Screenshot: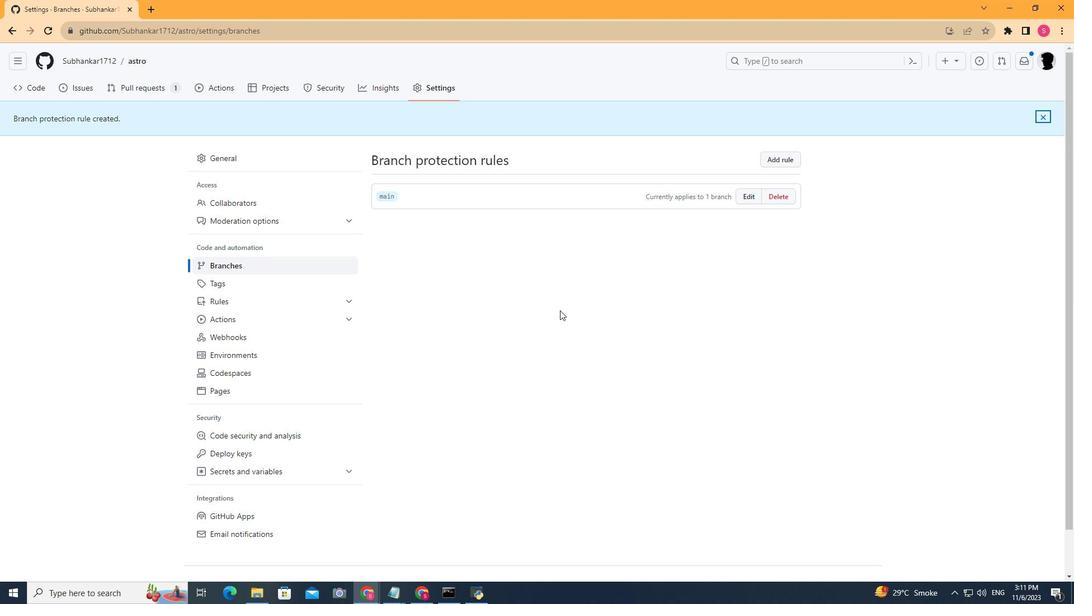 
Action: Mouse scrolled (560, 311) with delta (0, 0)
Screenshot: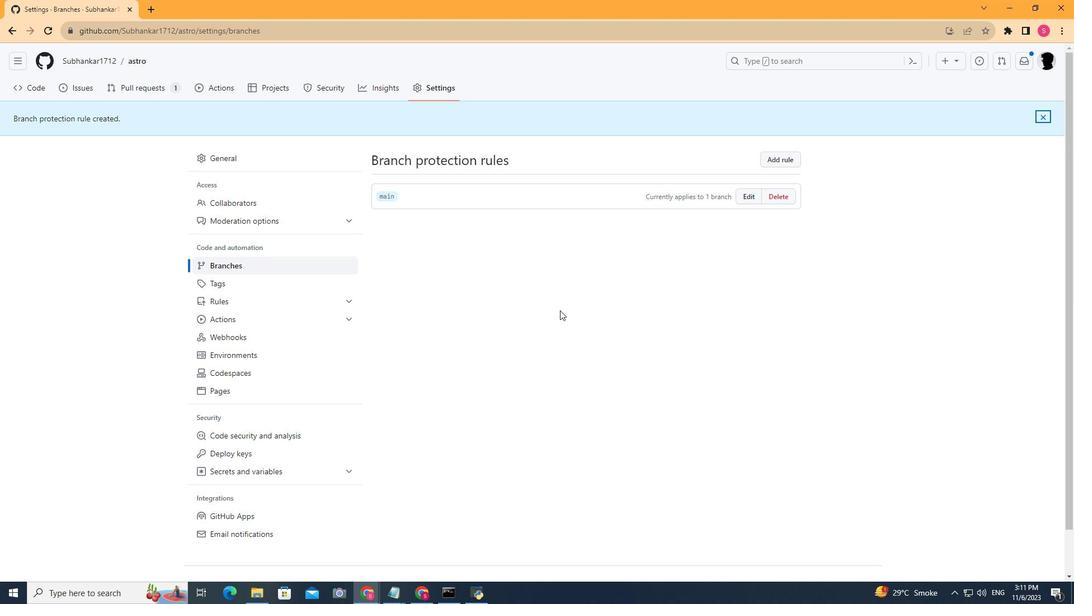 
Action: Mouse scrolled (560, 311) with delta (0, 0)
Screenshot: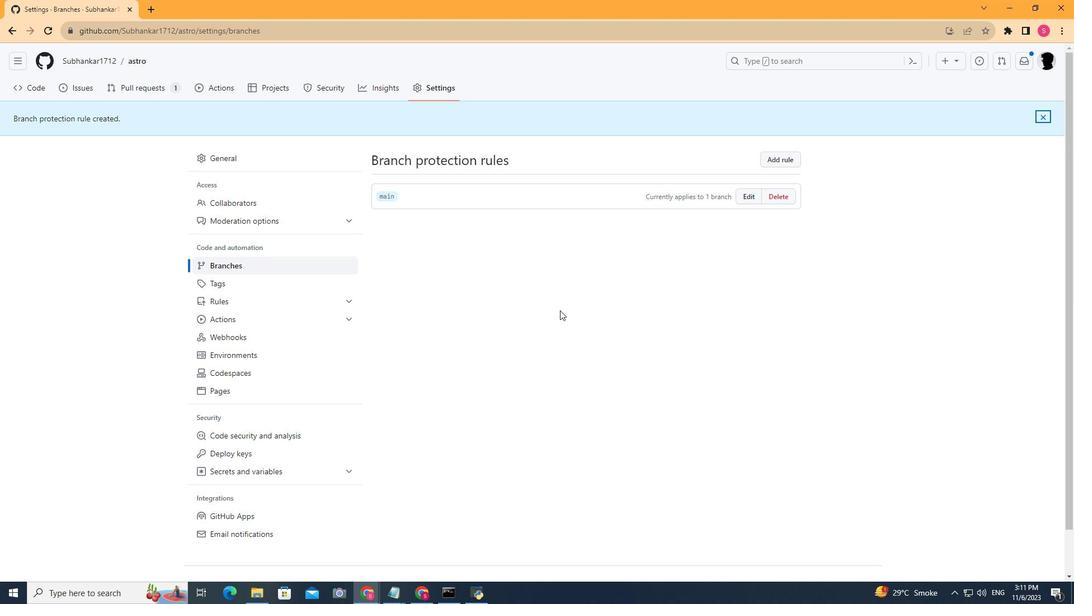
Action: Mouse scrolled (560, 311) with delta (0, 0)
Screenshot: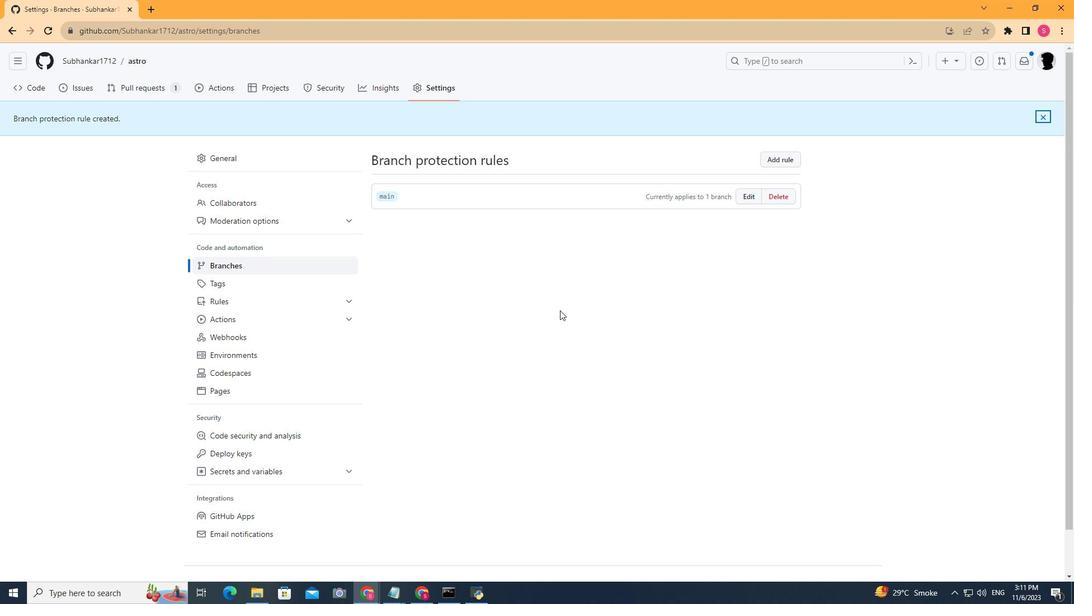 
Action: Mouse moved to (558, 310)
Screenshot: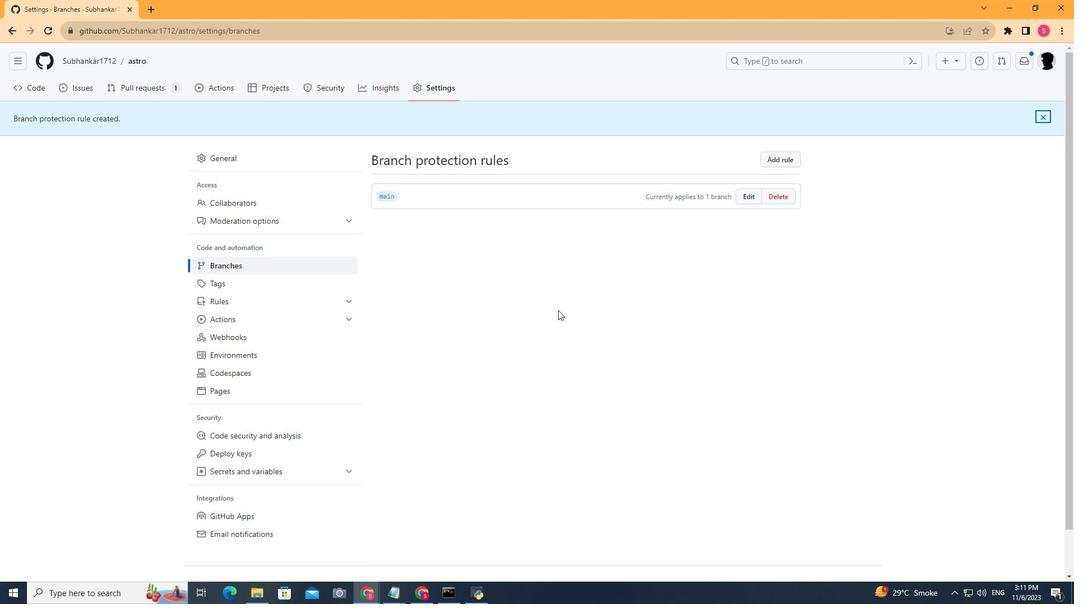 
